 Task: Find connections with filter location Asmara with filter topic #Saleswith filter profile language Potuguese with filter current company Zemoso Technologies with filter school Vivekanand Education Society's Institute Of Technology with filter industry Retail Appliances, Electrical, and Electronic Equipment with filter service category HR Consulting with filter keywords title Team Leader
Action: Mouse moved to (503, 65)
Screenshot: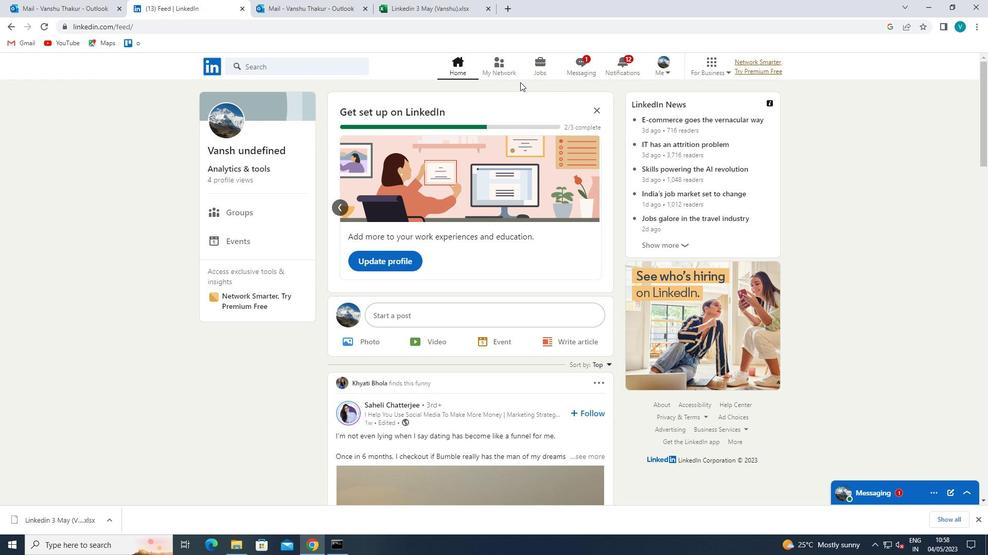 
Action: Mouse pressed left at (503, 65)
Screenshot: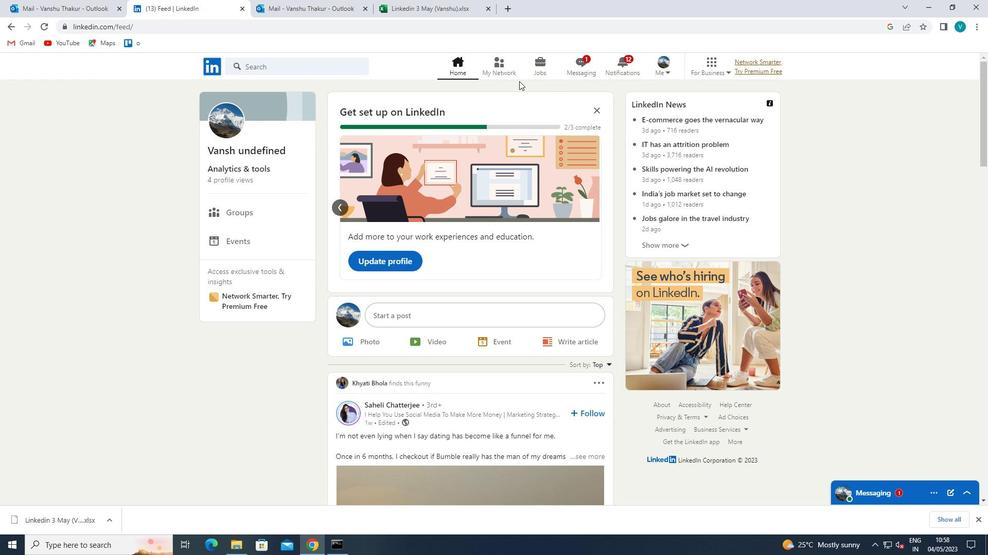
Action: Mouse moved to (297, 120)
Screenshot: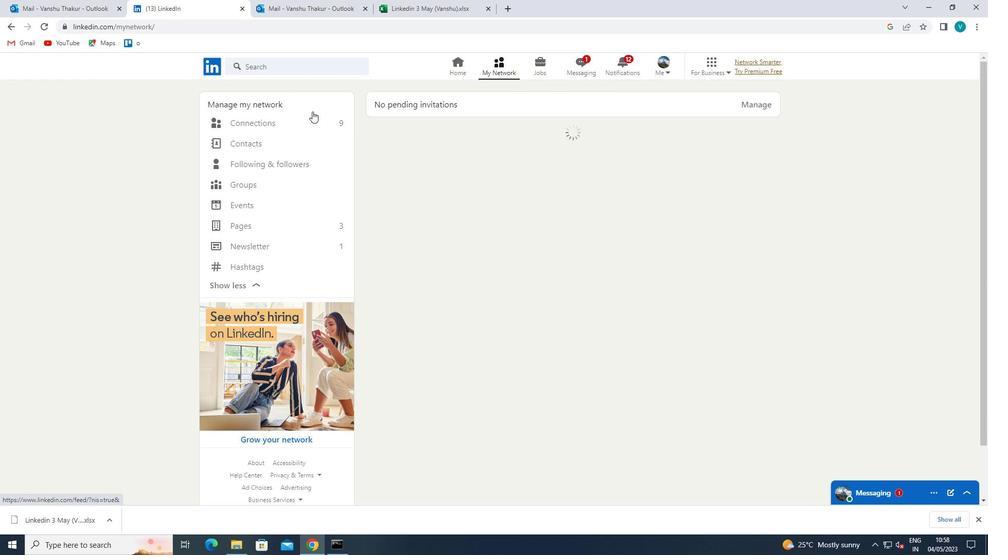 
Action: Mouse pressed left at (297, 120)
Screenshot: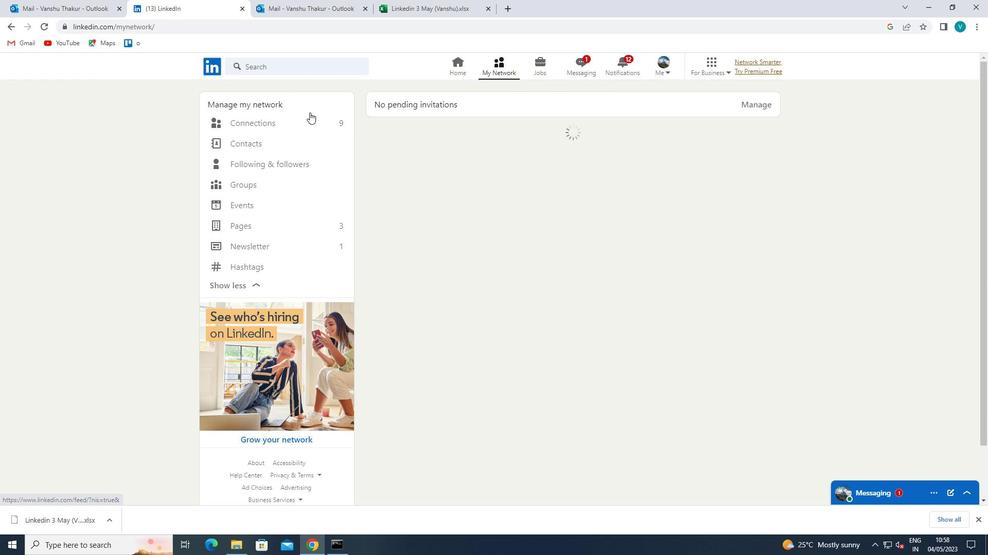 
Action: Mouse moved to (583, 129)
Screenshot: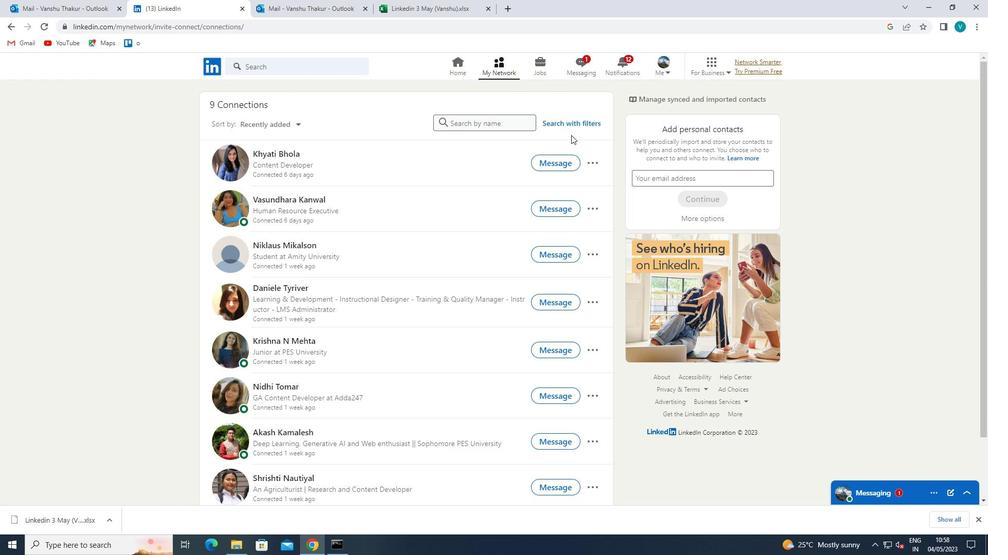 
Action: Mouse pressed left at (583, 129)
Screenshot: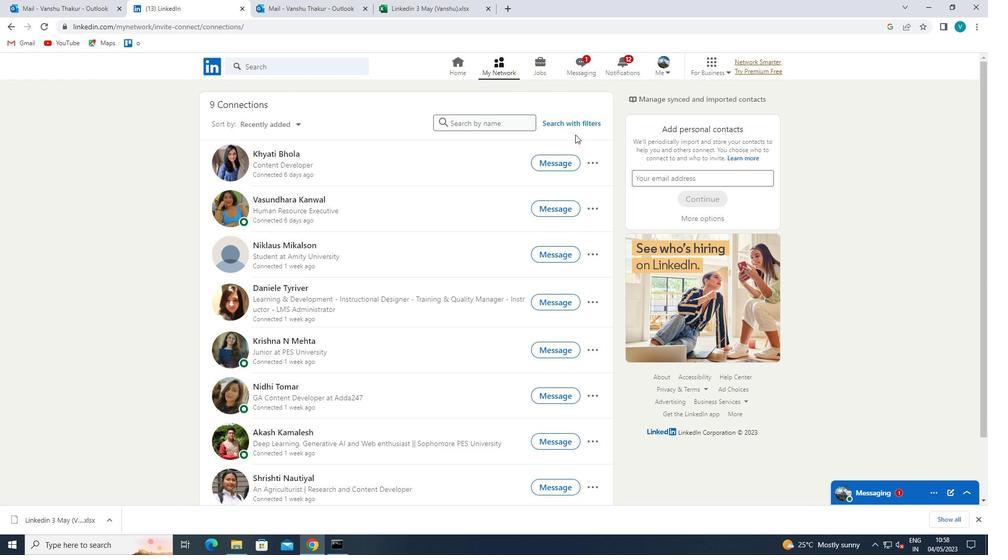 
Action: Mouse moved to (587, 126)
Screenshot: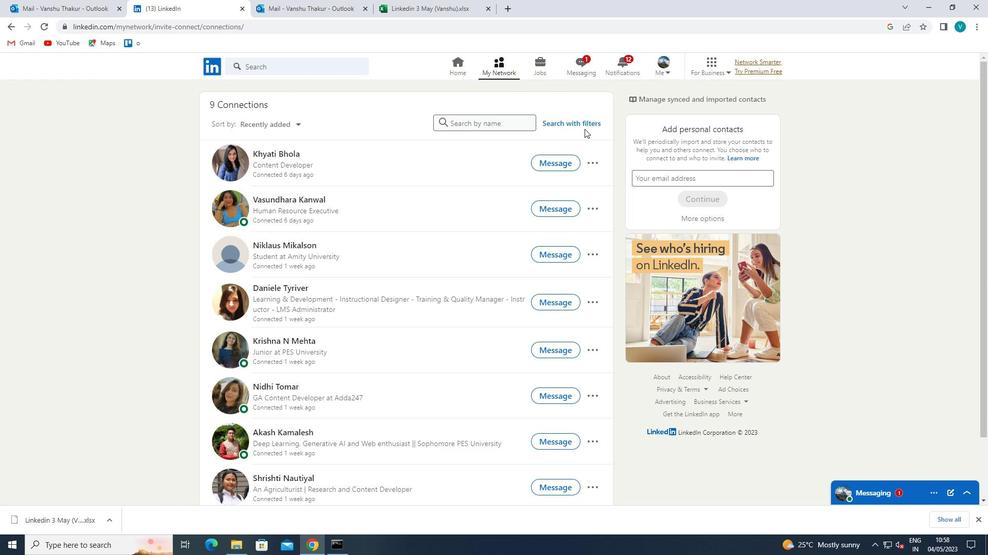 
Action: Mouse pressed left at (587, 126)
Screenshot: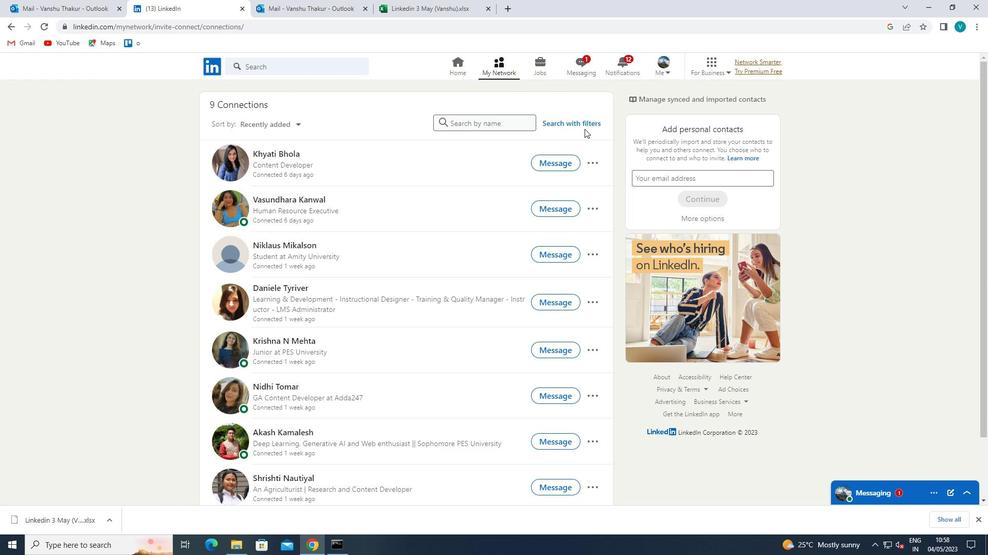 
Action: Mouse moved to (494, 96)
Screenshot: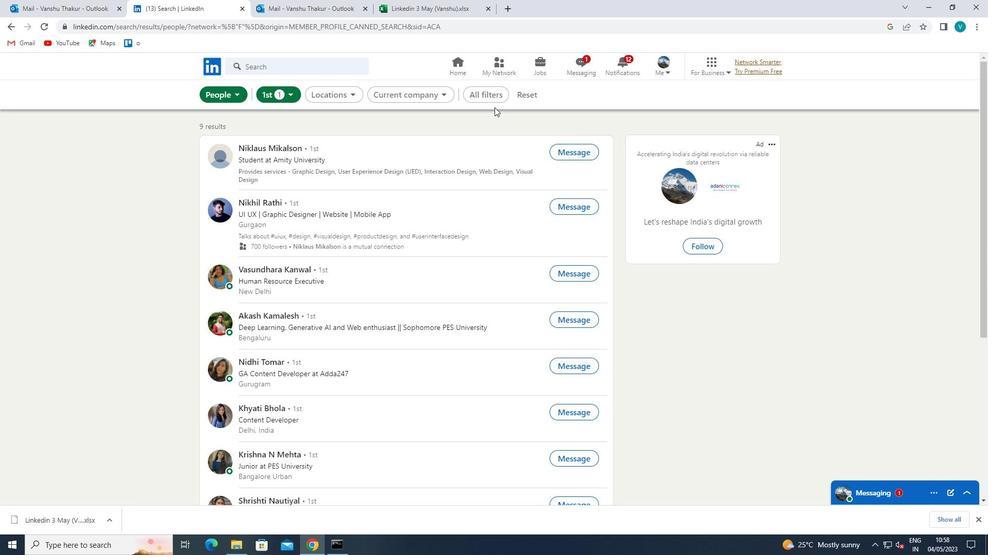 
Action: Mouse pressed left at (494, 96)
Screenshot: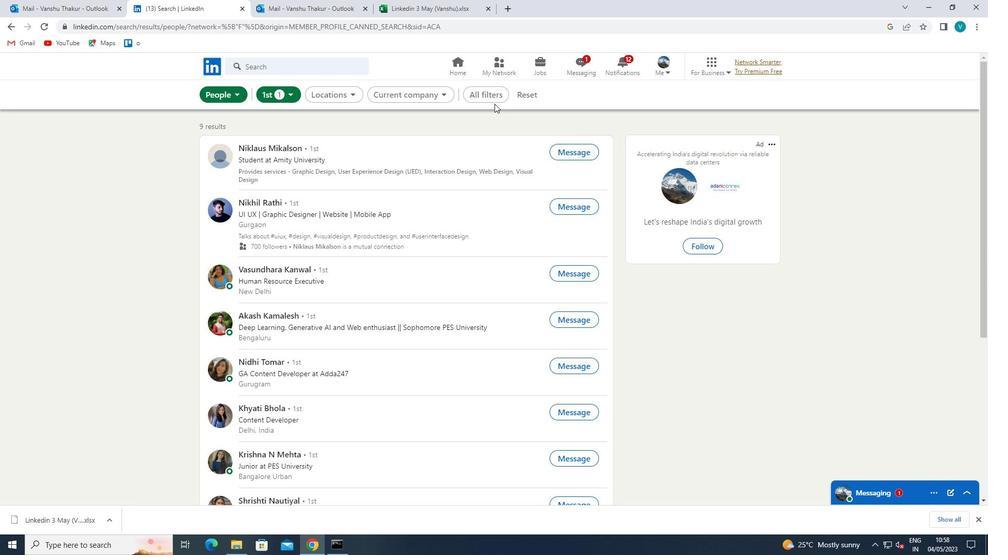
Action: Mouse moved to (850, 234)
Screenshot: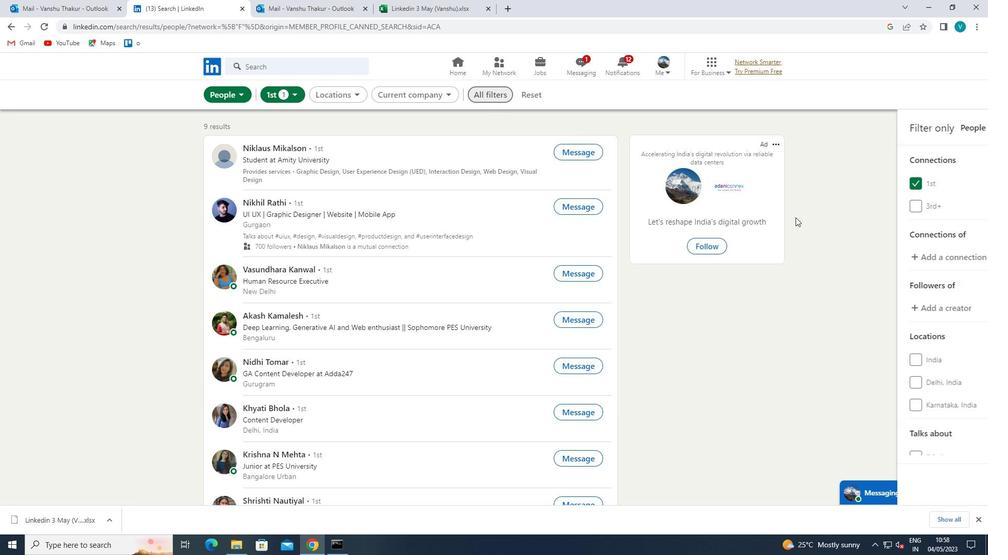 
Action: Mouse scrolled (850, 233) with delta (0, 0)
Screenshot: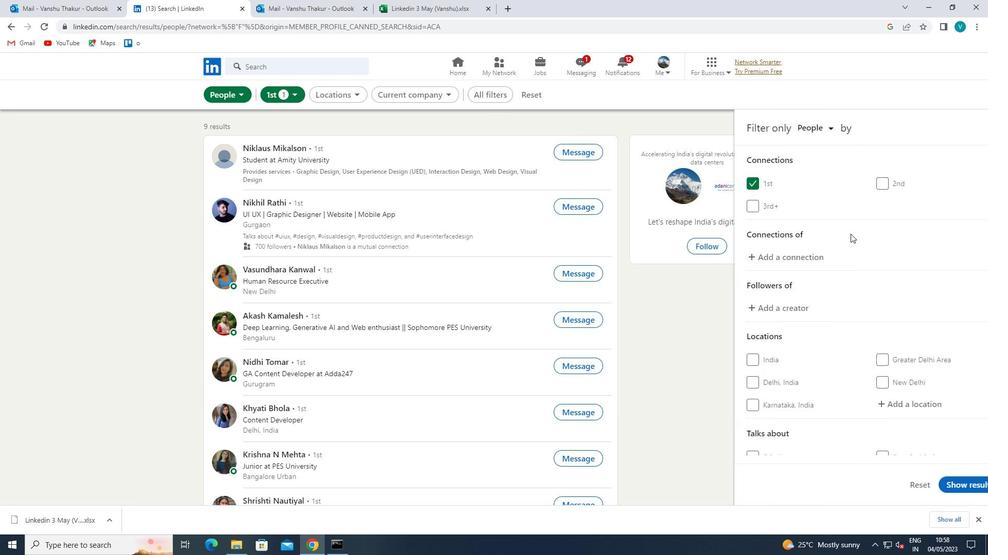 
Action: Mouse scrolled (850, 233) with delta (0, 0)
Screenshot: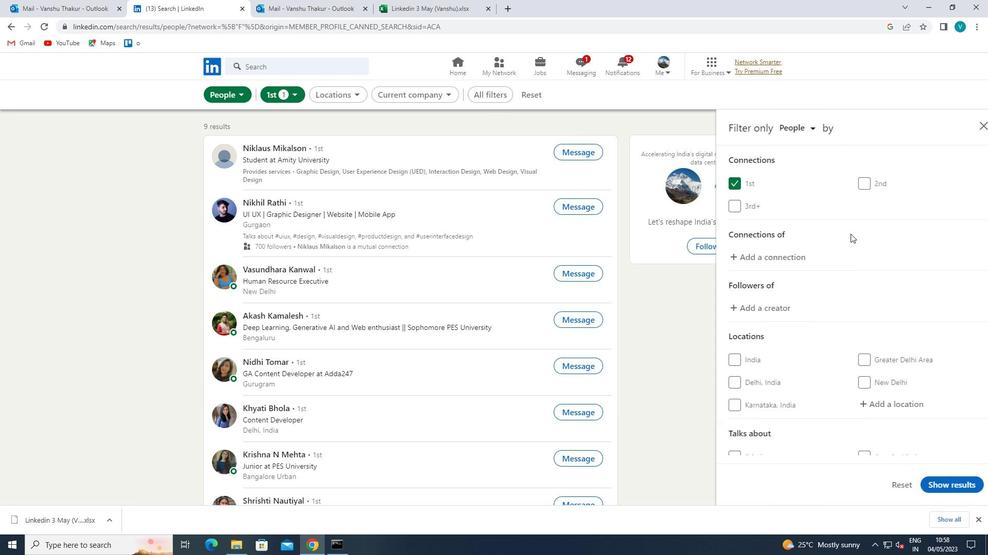 
Action: Mouse moved to (876, 303)
Screenshot: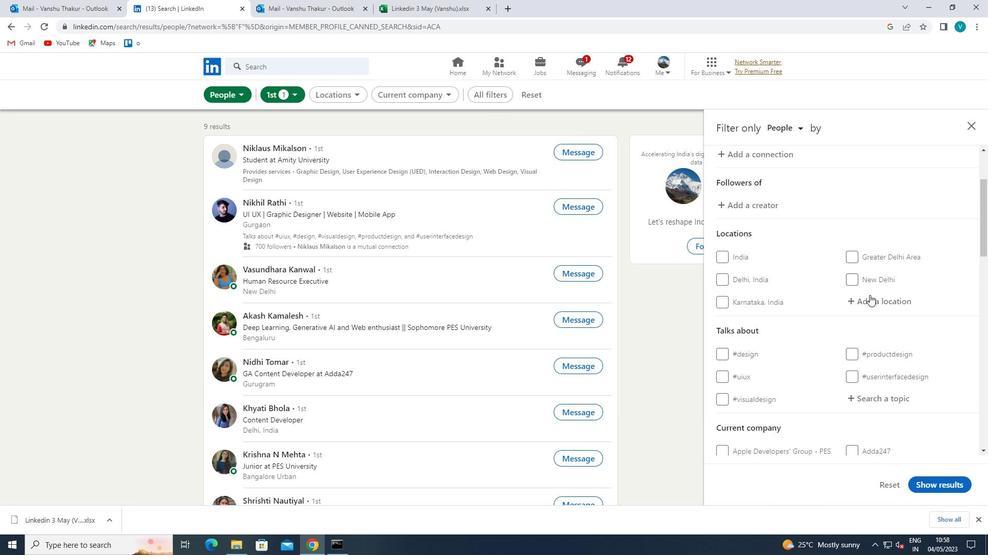 
Action: Mouse pressed left at (876, 303)
Screenshot: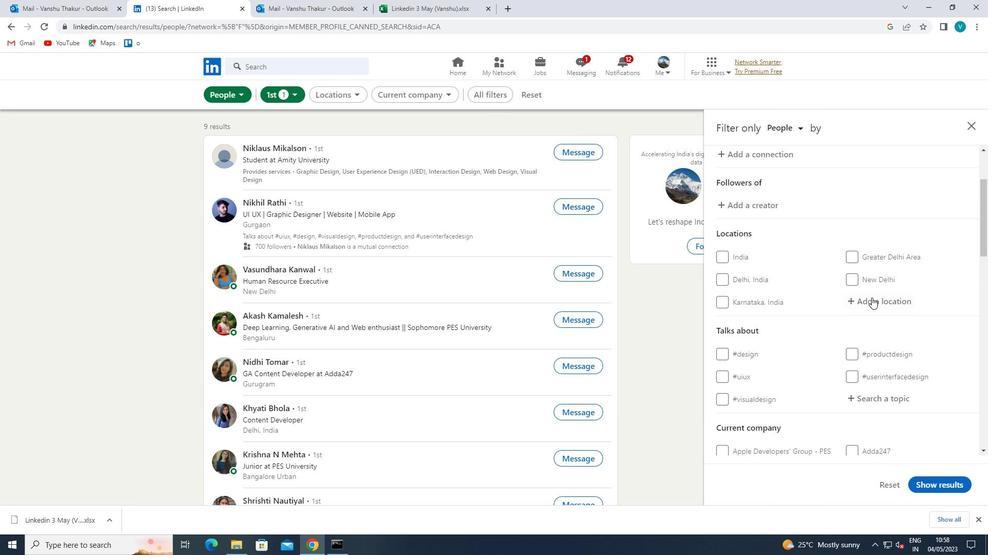
Action: Key pressed <Key.shift>ASMARA
Screenshot: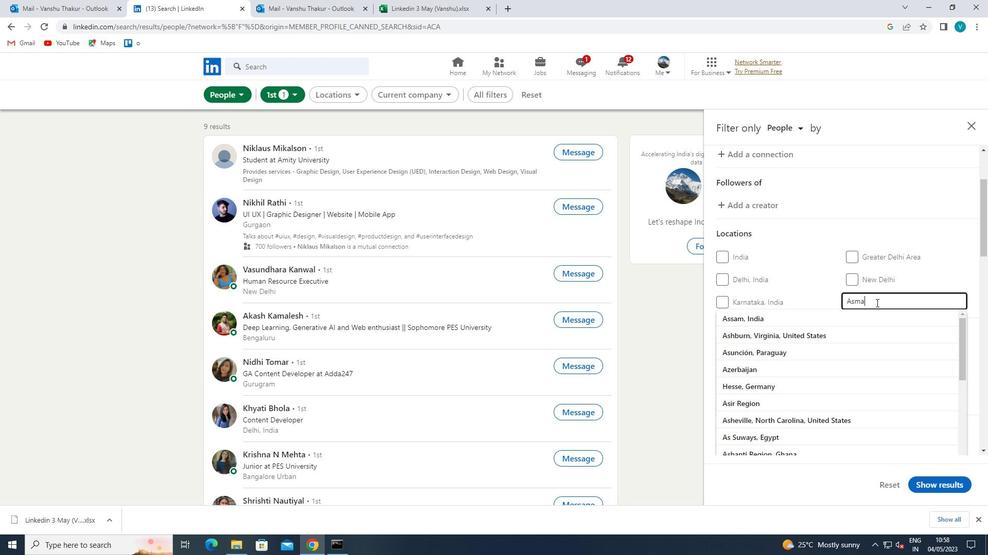 
Action: Mouse moved to (865, 311)
Screenshot: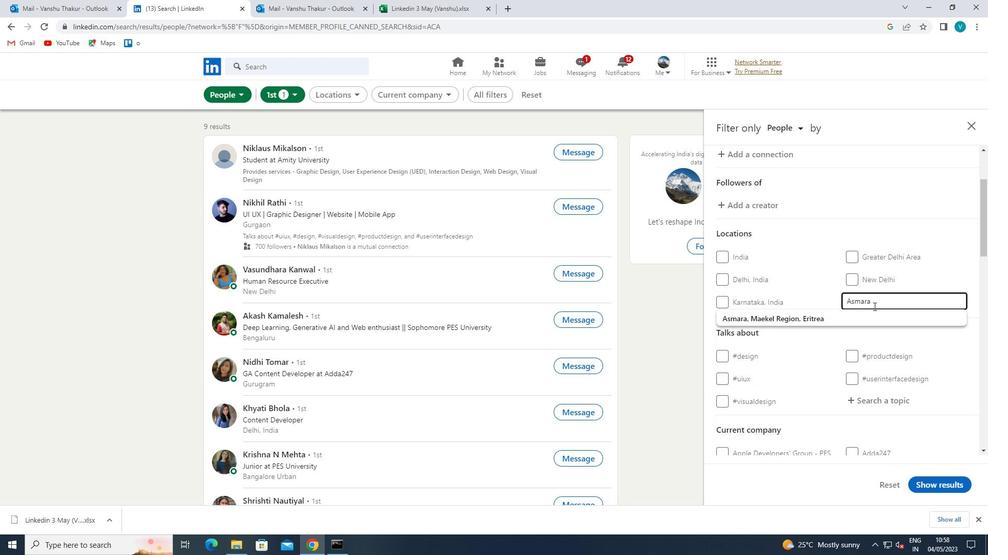 
Action: Mouse pressed left at (865, 311)
Screenshot: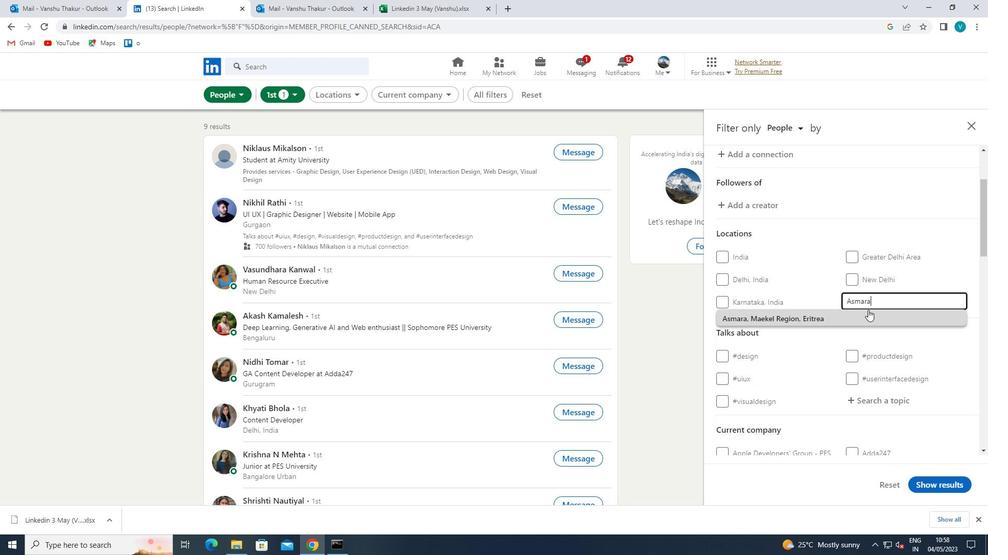 
Action: Mouse scrolled (865, 311) with delta (0, 0)
Screenshot: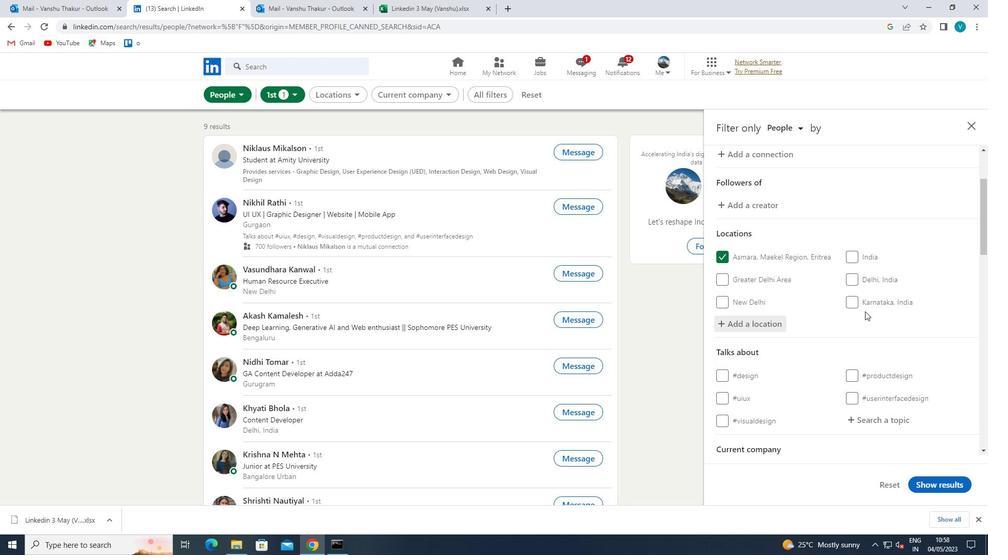
Action: Mouse scrolled (865, 311) with delta (0, 0)
Screenshot: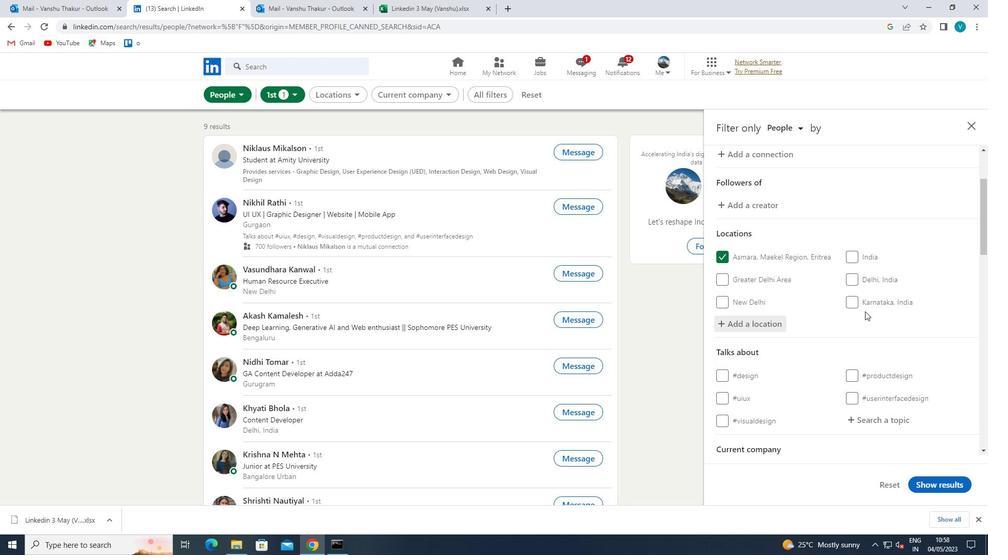 
Action: Mouse moved to (864, 312)
Screenshot: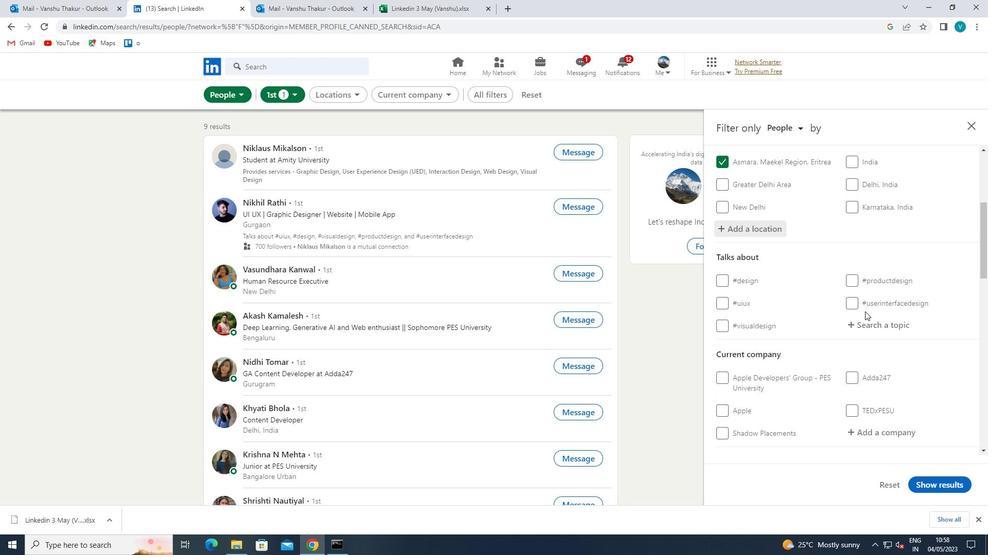 
Action: Mouse pressed left at (864, 312)
Screenshot: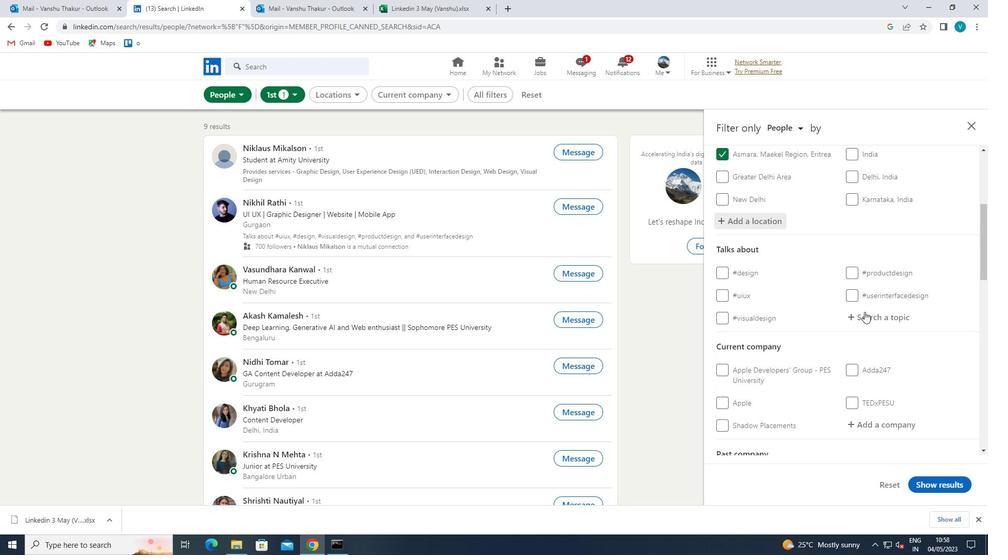 
Action: Key pressed SALES
Screenshot: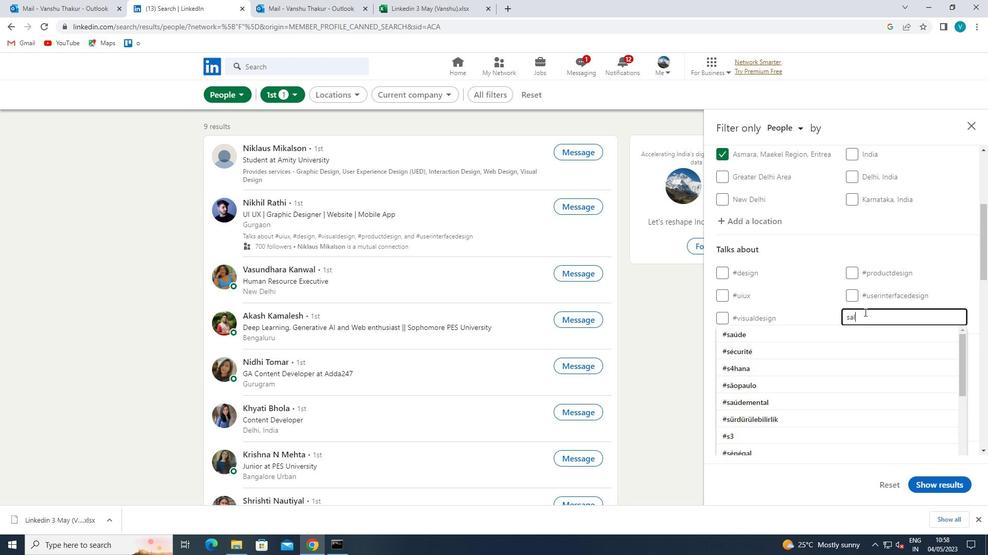 
Action: Mouse moved to (832, 333)
Screenshot: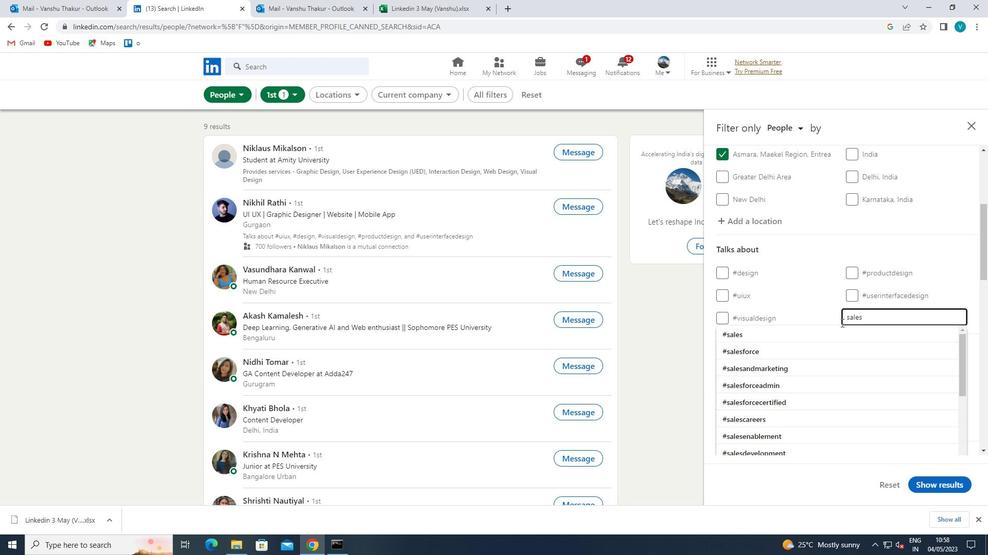 
Action: Mouse pressed left at (832, 333)
Screenshot: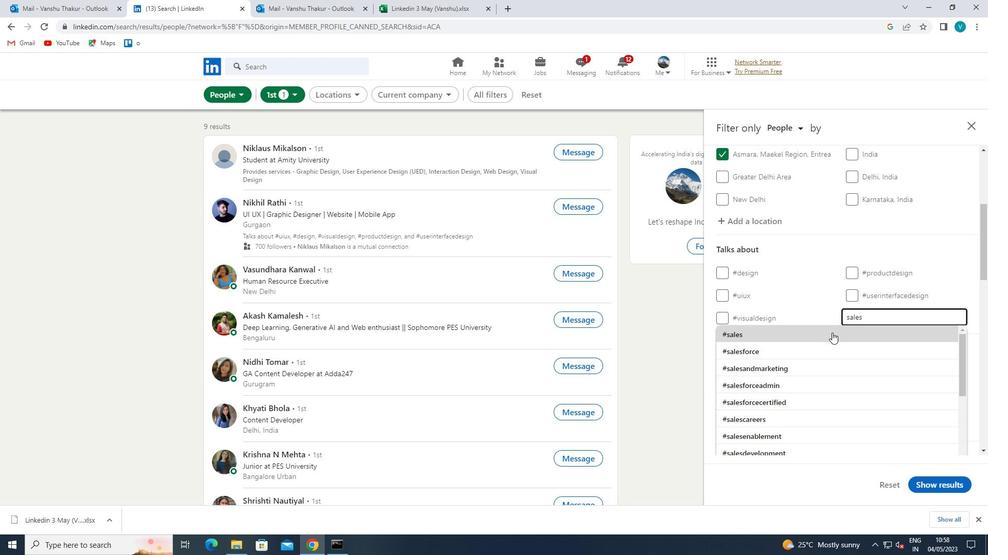 
Action: Mouse scrolled (832, 332) with delta (0, 0)
Screenshot: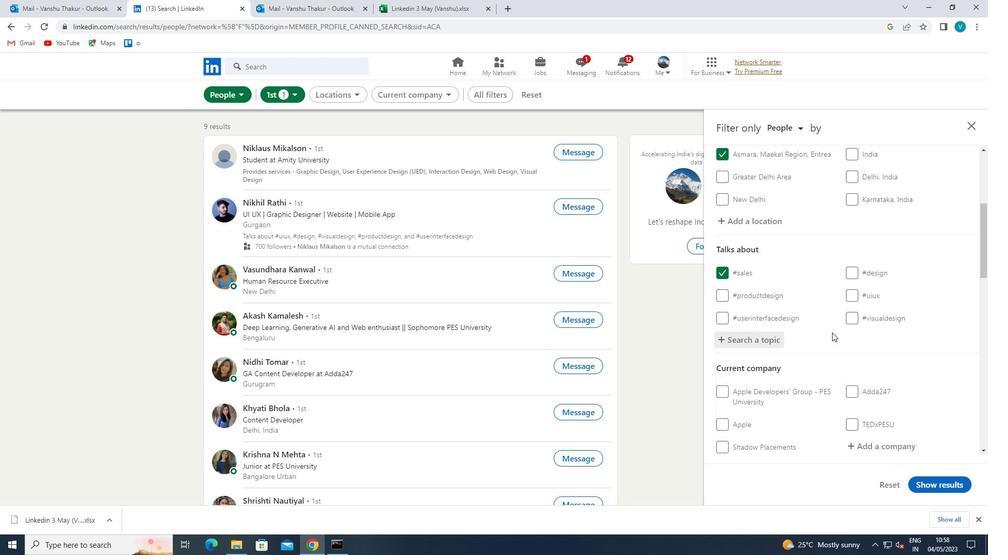 
Action: Mouse scrolled (832, 332) with delta (0, 0)
Screenshot: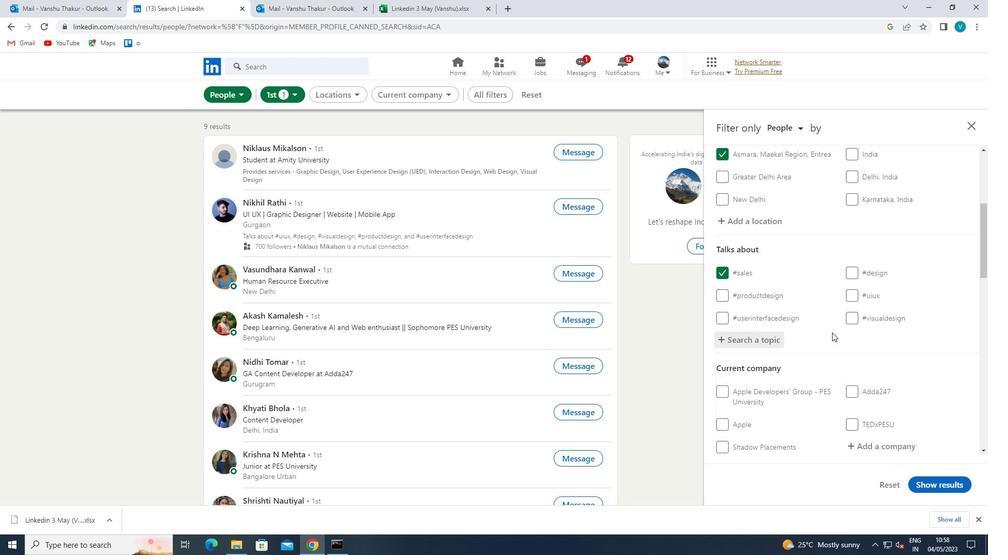 
Action: Mouse scrolled (832, 332) with delta (0, 0)
Screenshot: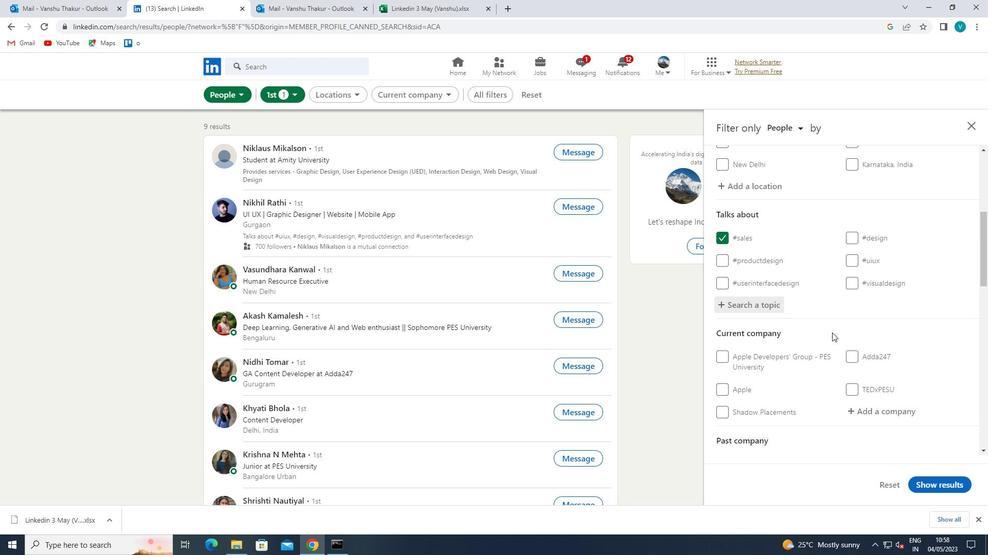 
Action: Mouse moved to (878, 295)
Screenshot: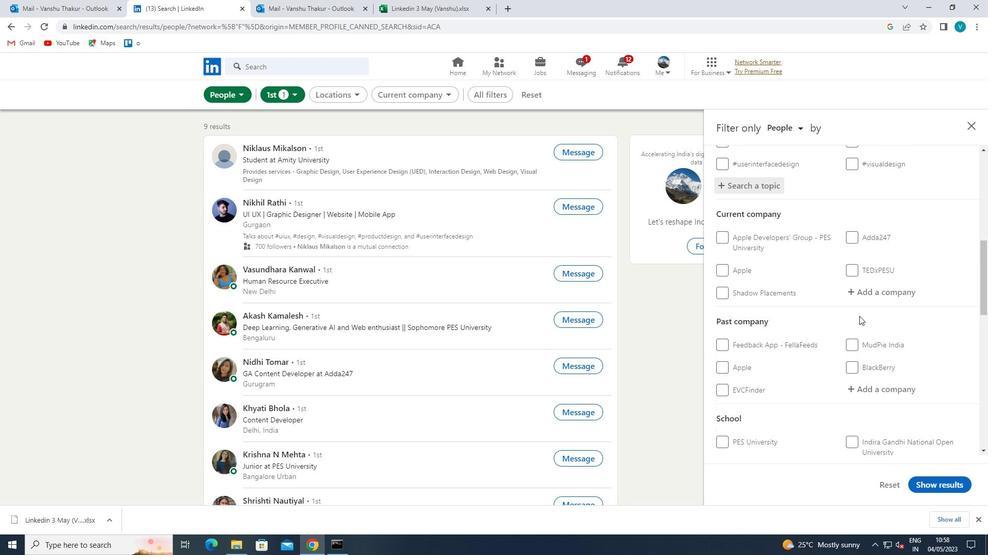 
Action: Mouse pressed left at (878, 295)
Screenshot: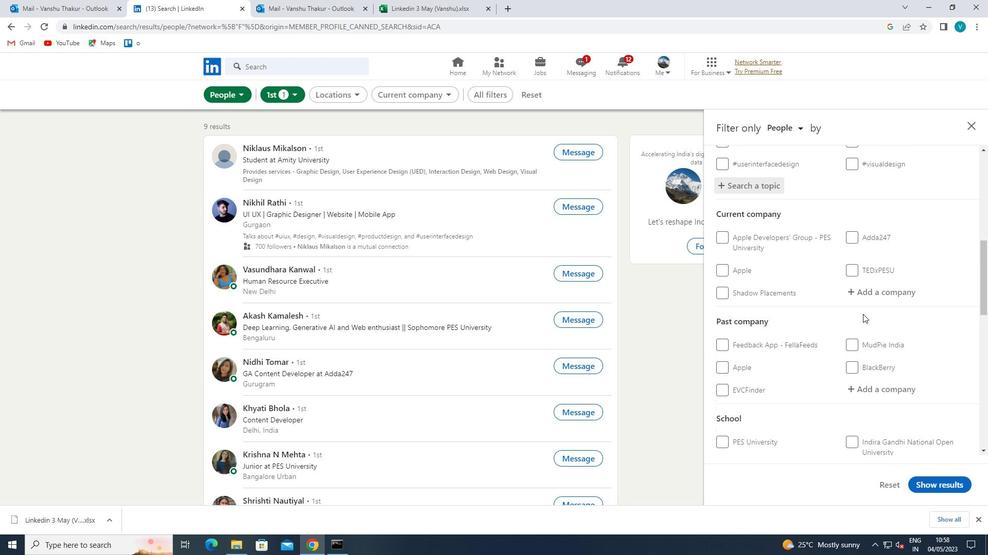 
Action: Mouse moved to (880, 293)
Screenshot: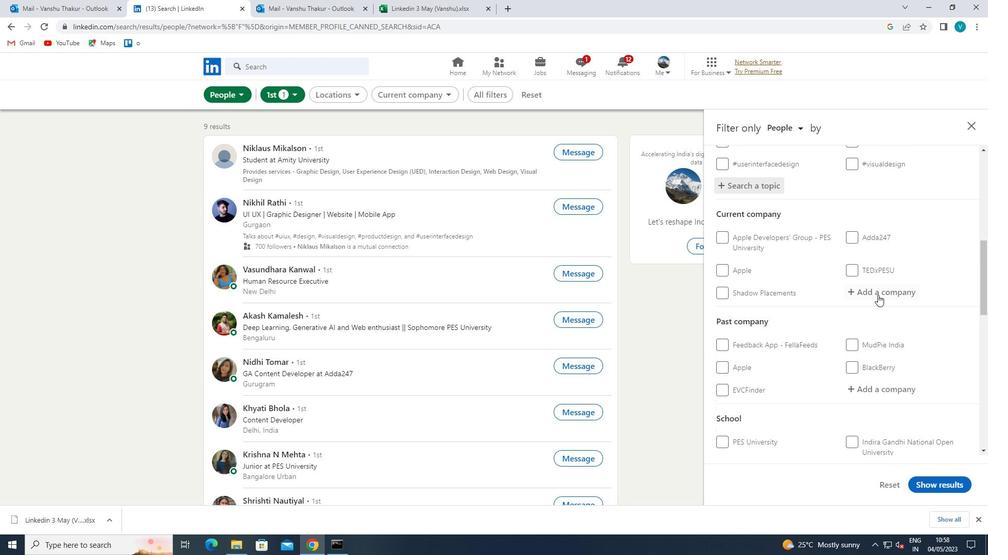 
Action: Key pressed <Key.shift>ZEMN<Key.backspace><Key.backspace>MOSO
Screenshot: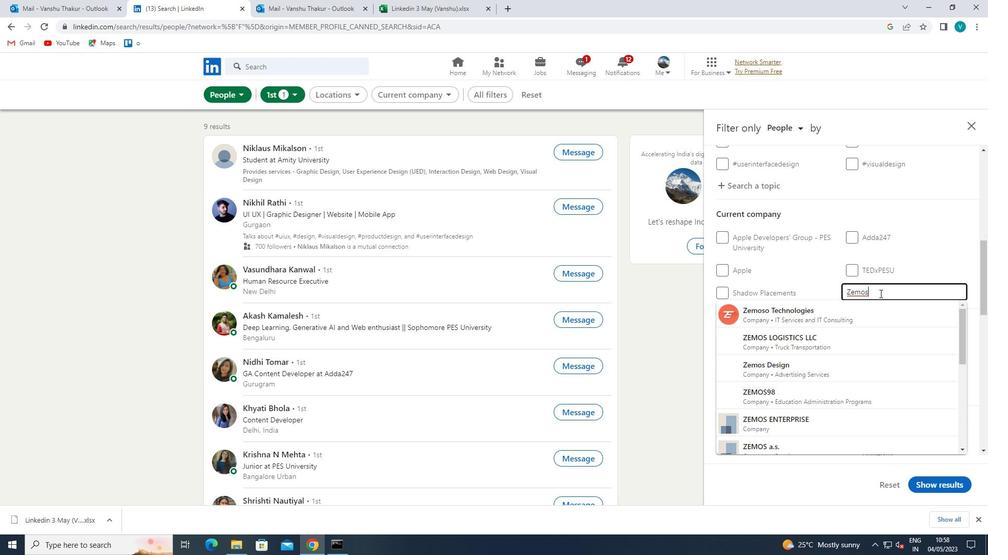 
Action: Mouse moved to (862, 305)
Screenshot: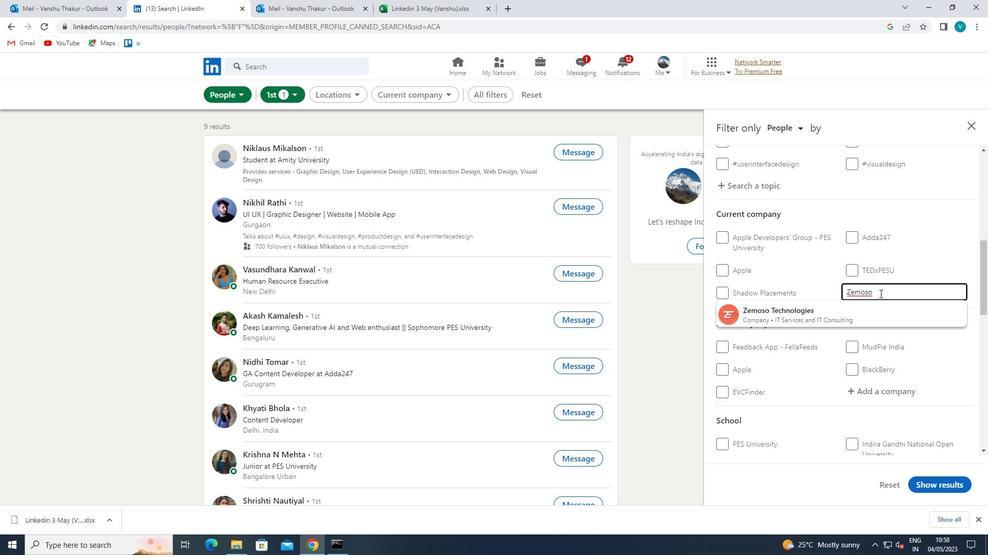 
Action: Mouse pressed left at (862, 305)
Screenshot: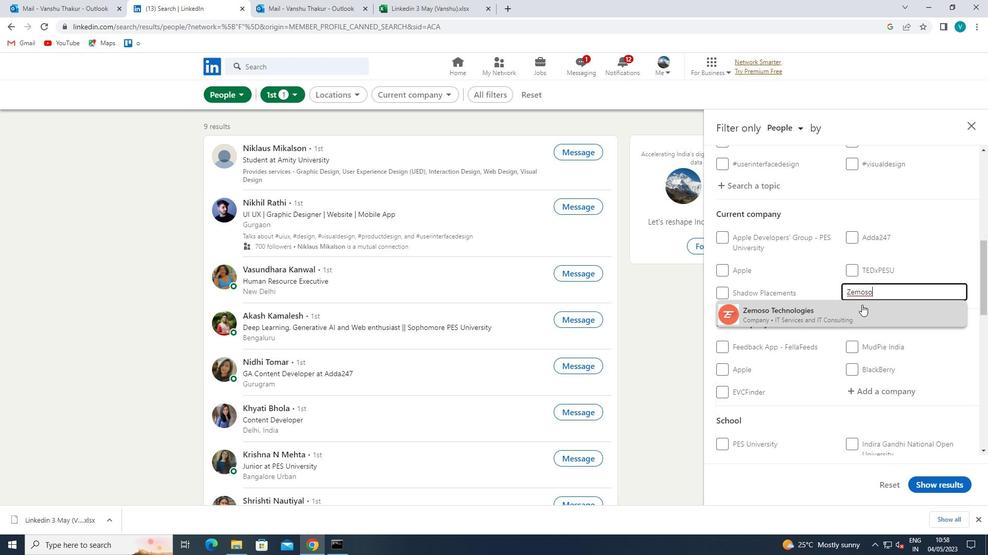 
Action: Mouse scrolled (862, 304) with delta (0, 0)
Screenshot: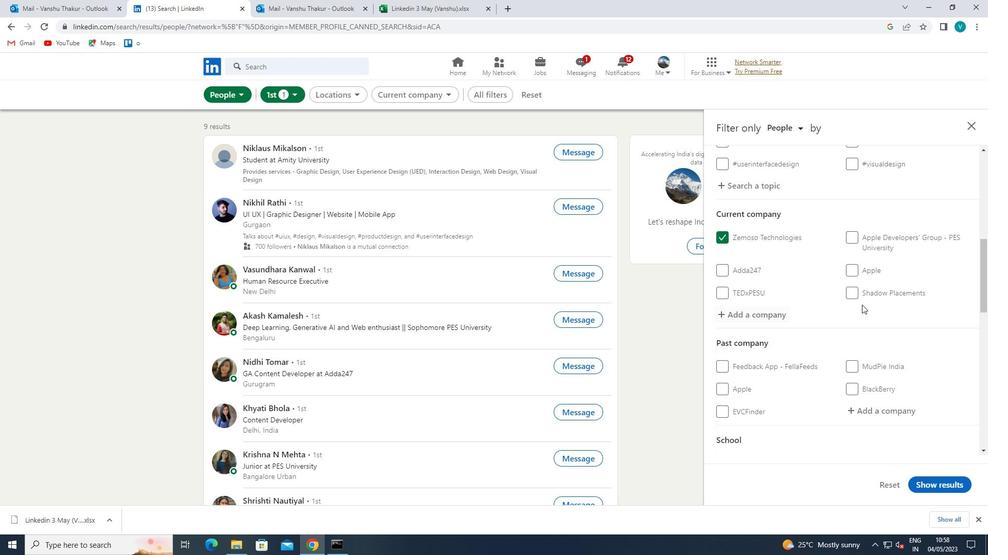 
Action: Mouse scrolled (862, 304) with delta (0, 0)
Screenshot: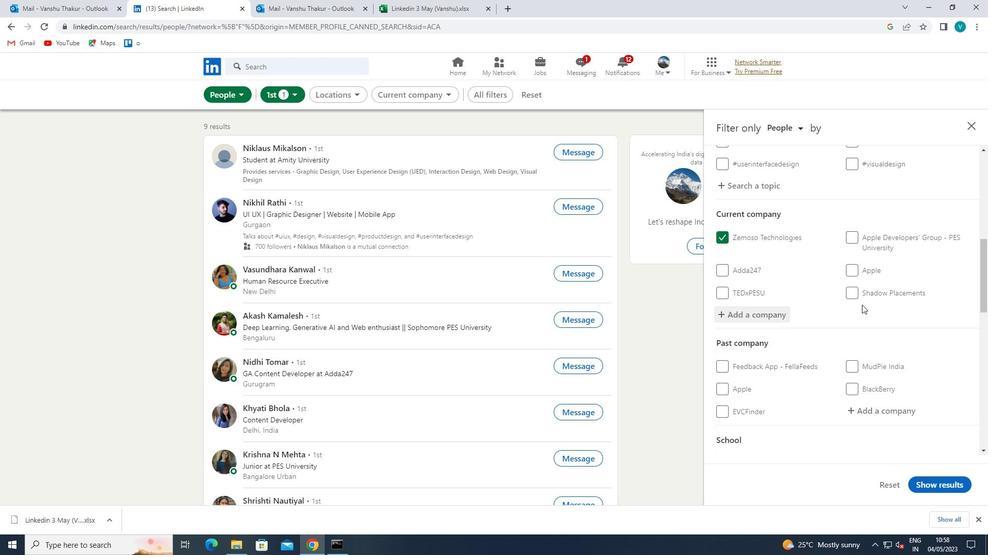 
Action: Mouse scrolled (862, 304) with delta (0, 0)
Screenshot: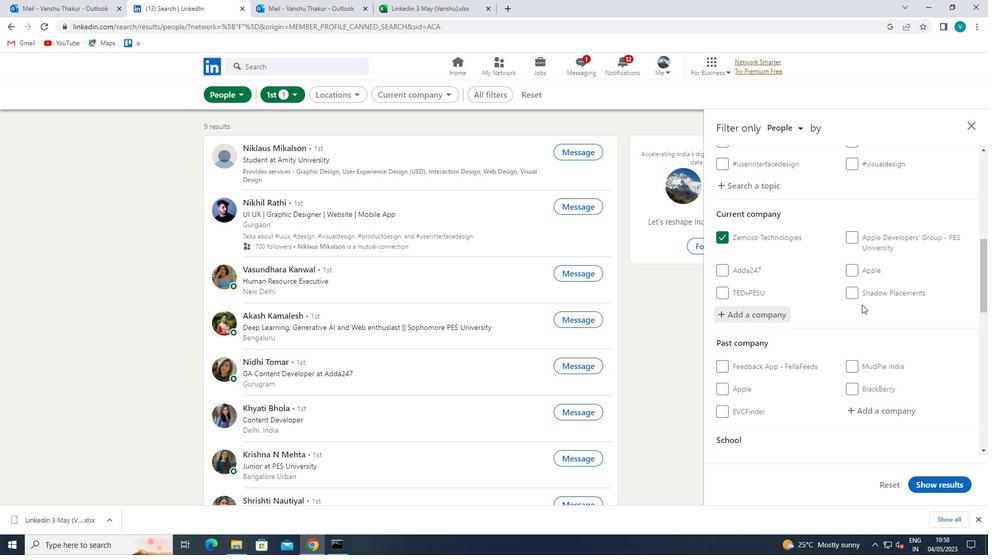 
Action: Mouse scrolled (862, 304) with delta (0, 0)
Screenshot: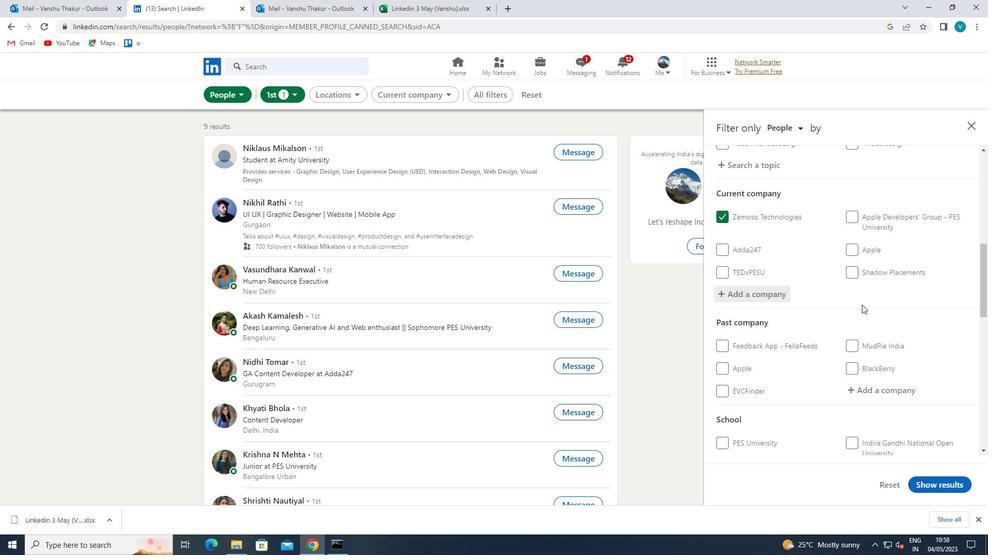 
Action: Mouse moved to (871, 331)
Screenshot: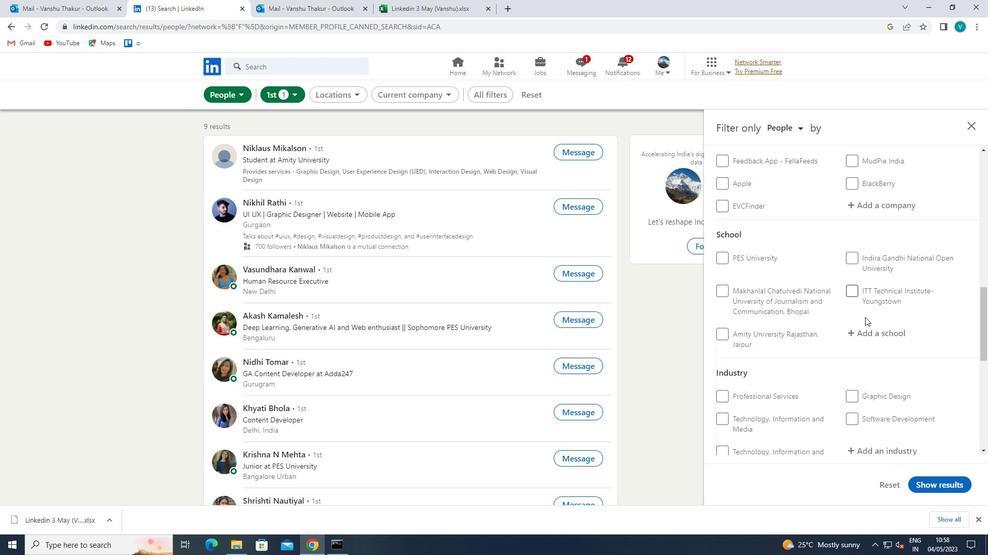
Action: Mouse pressed left at (871, 331)
Screenshot: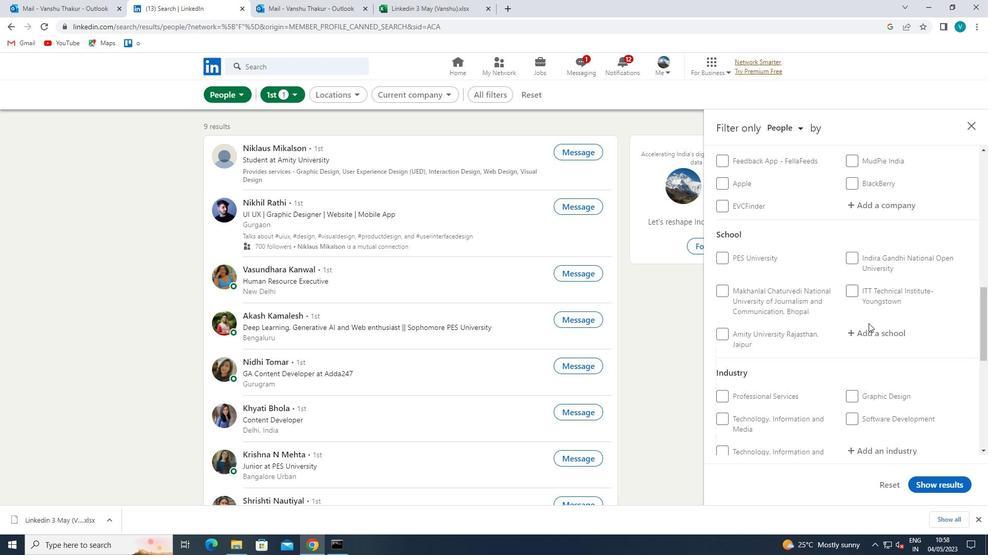 
Action: Key pressed <Key.shift>VIVEKANA
Screenshot: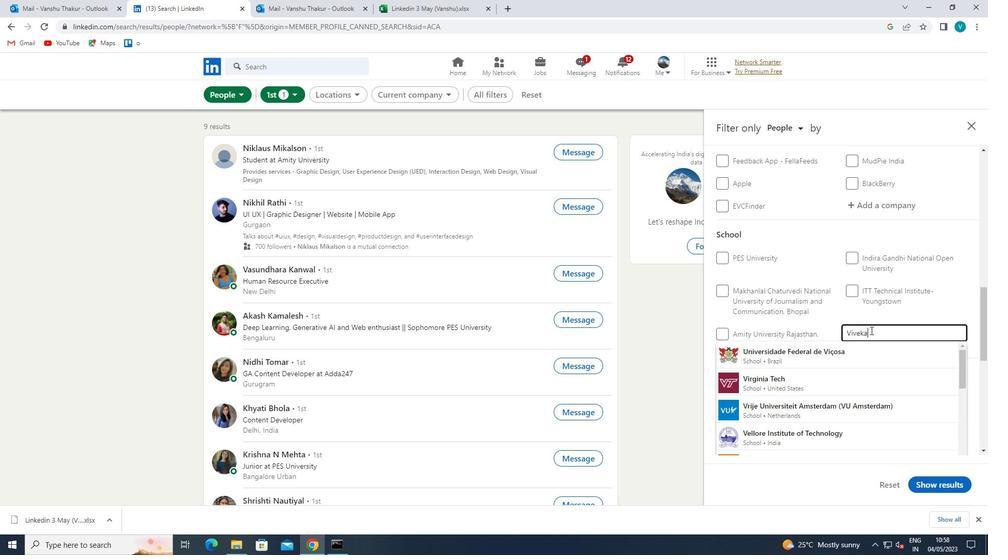
Action: Mouse moved to (876, 325)
Screenshot: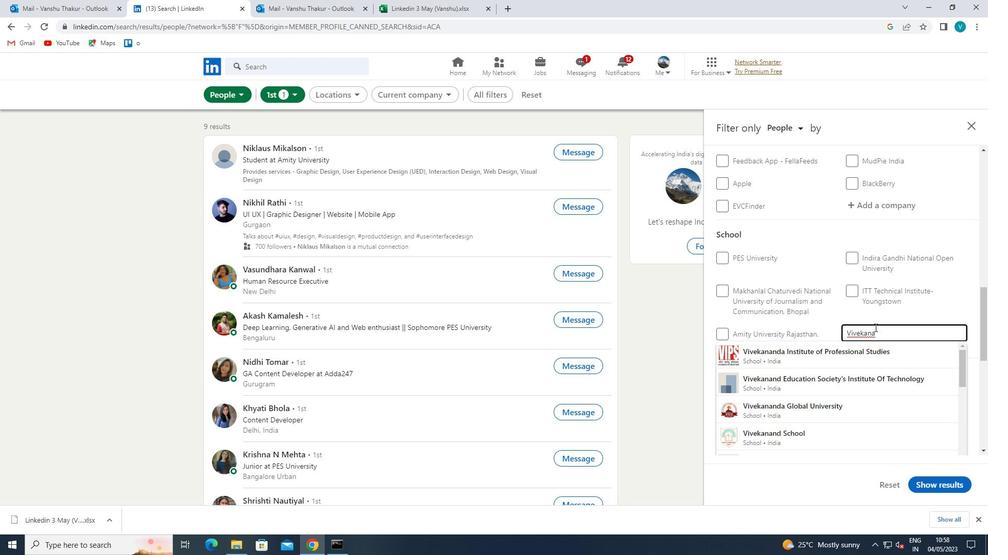 
Action: Key pressed NA<Key.space><Key.backspace><Key.backspace>D<Key.space>
Screenshot: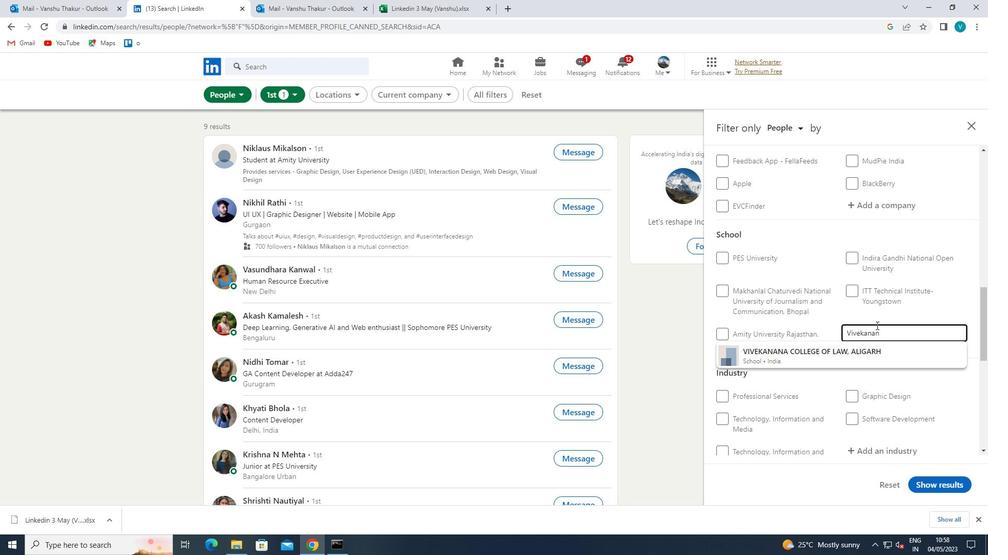 
Action: Mouse moved to (880, 353)
Screenshot: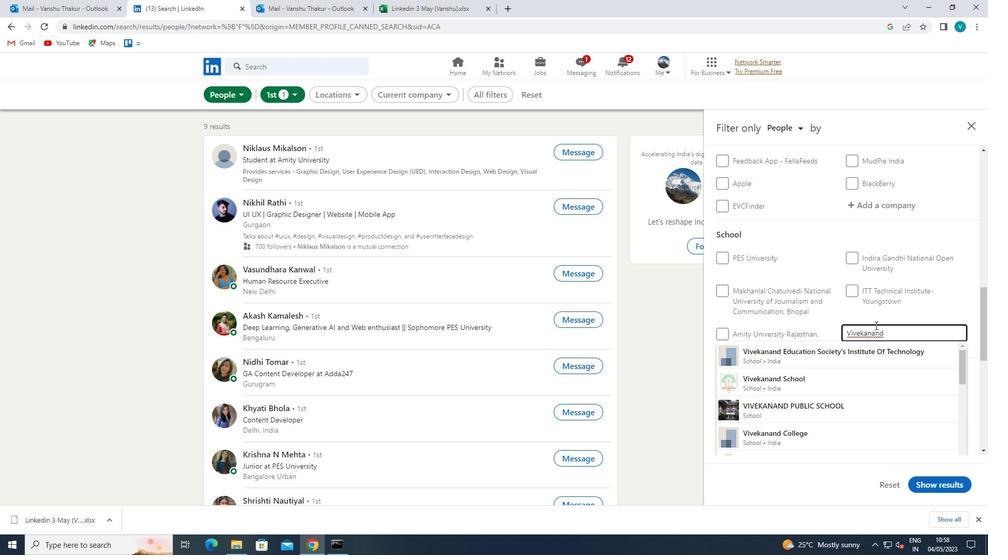 
Action: Mouse pressed left at (880, 353)
Screenshot: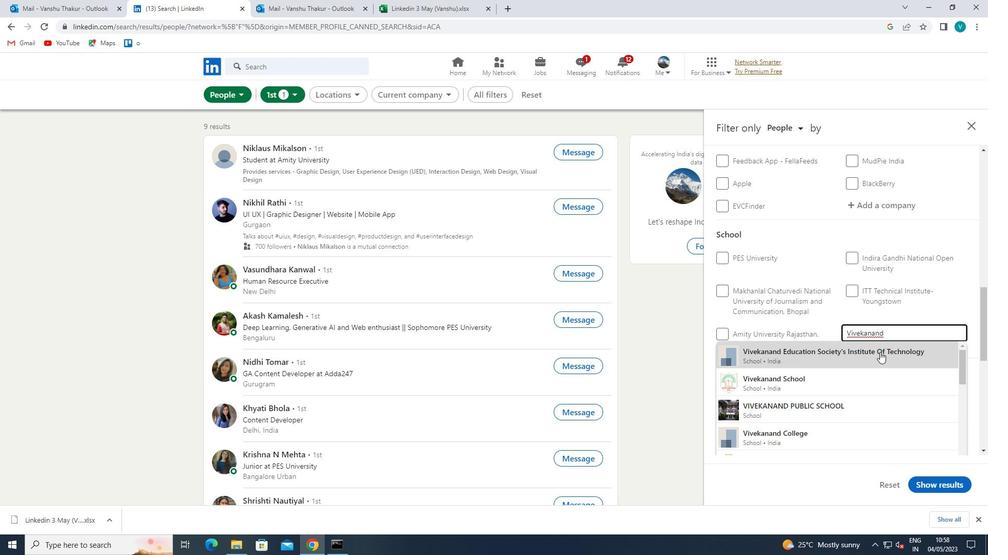 
Action: Mouse scrolled (880, 352) with delta (0, 0)
Screenshot: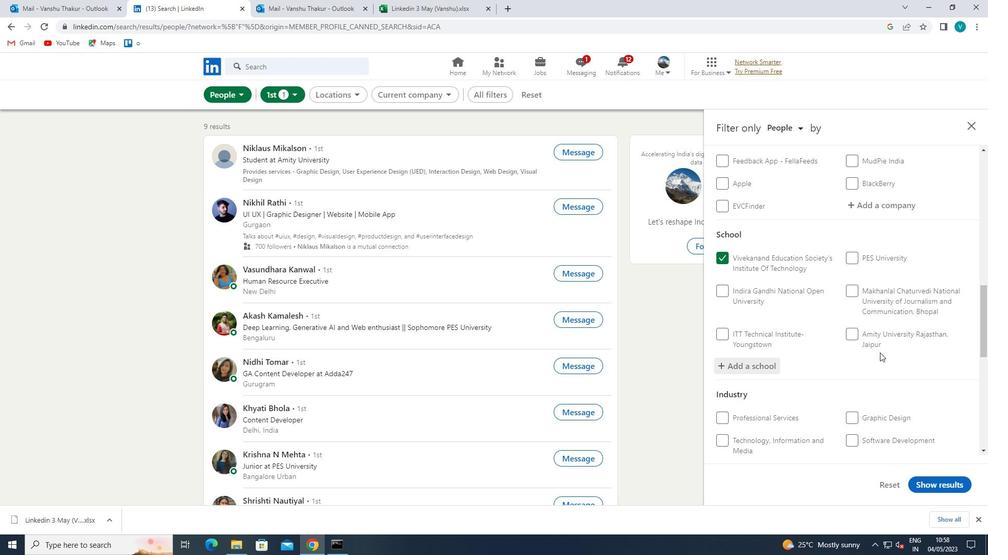 
Action: Mouse moved to (880, 353)
Screenshot: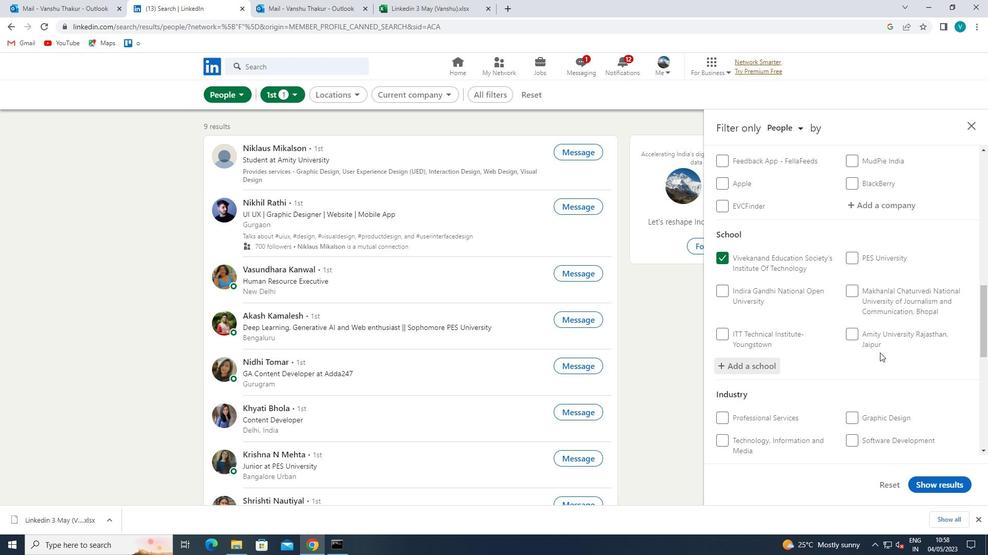 
Action: Mouse scrolled (880, 352) with delta (0, 0)
Screenshot: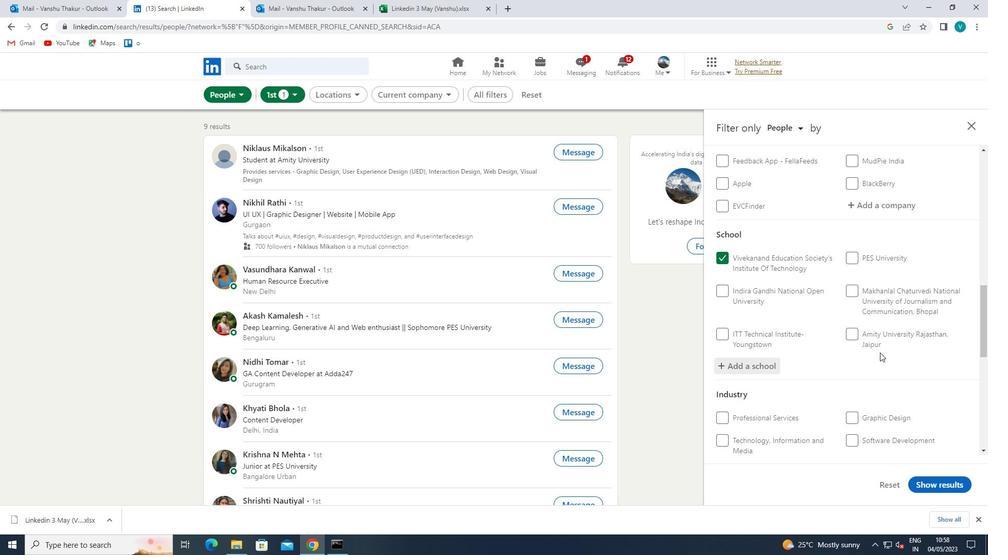 
Action: Mouse scrolled (880, 352) with delta (0, 0)
Screenshot: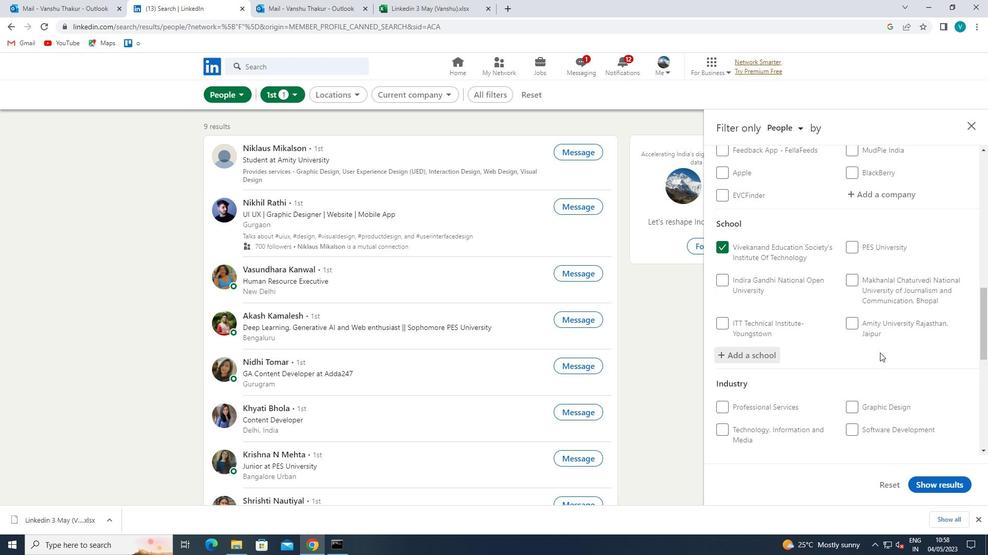 
Action: Mouse moved to (884, 319)
Screenshot: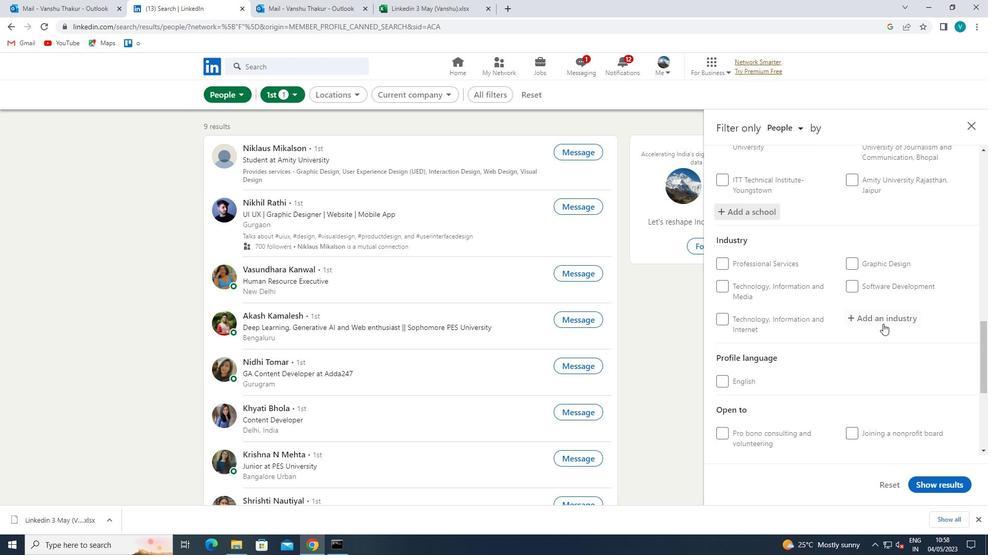 
Action: Mouse pressed left at (884, 319)
Screenshot: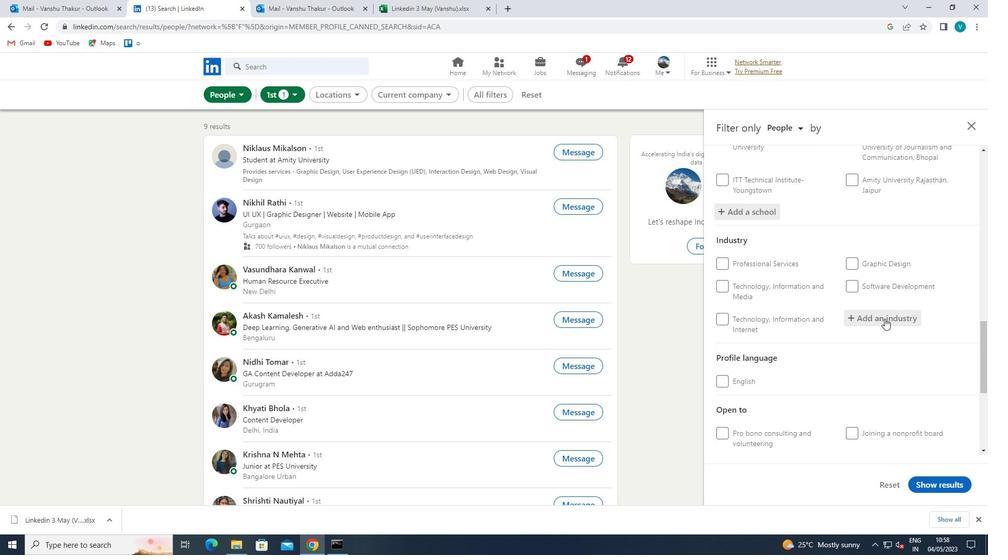 
Action: Key pressed <Key.shift>RETAIL<Key.space><Key.shift>APPLI
Screenshot: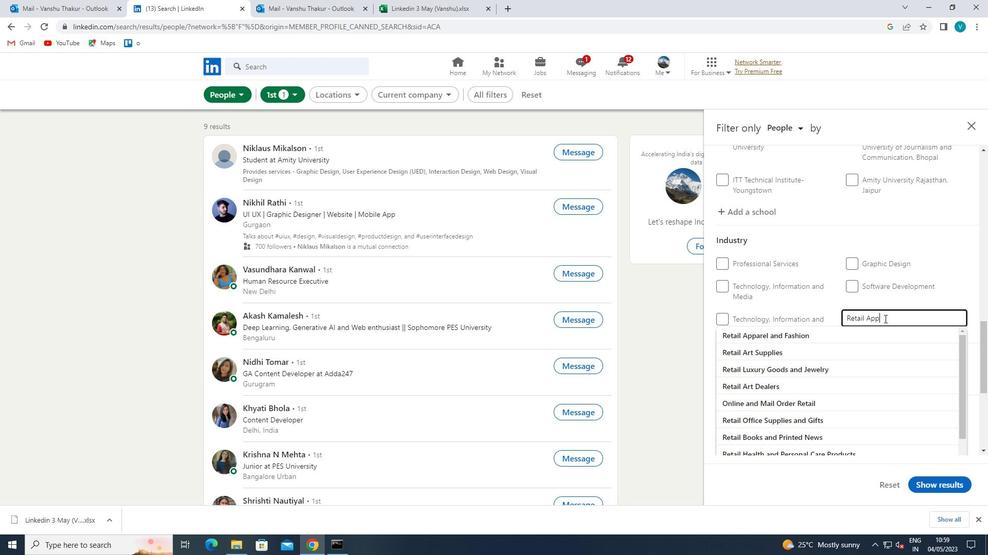 
Action: Mouse moved to (876, 336)
Screenshot: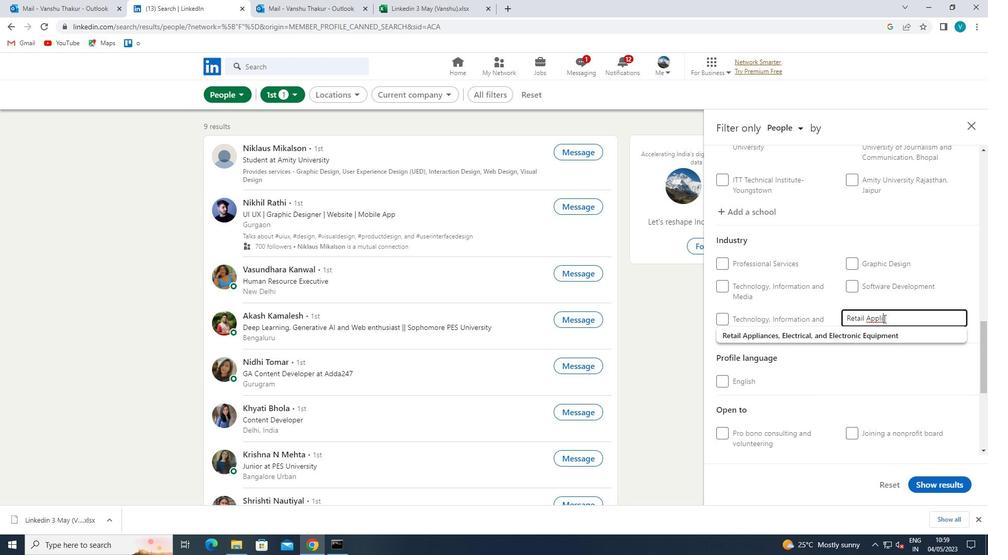 
Action: Mouse pressed left at (876, 336)
Screenshot: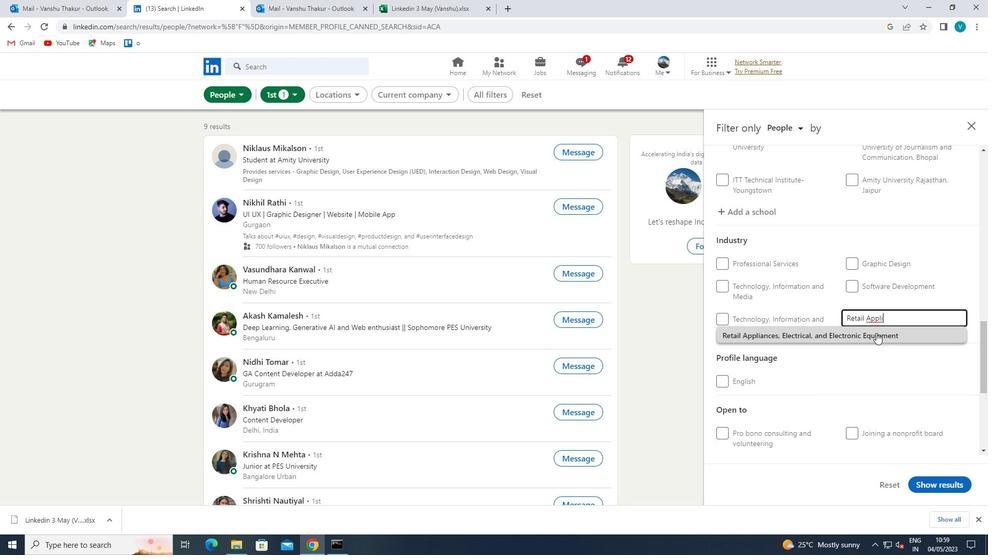 
Action: Mouse scrolled (876, 335) with delta (0, 0)
Screenshot: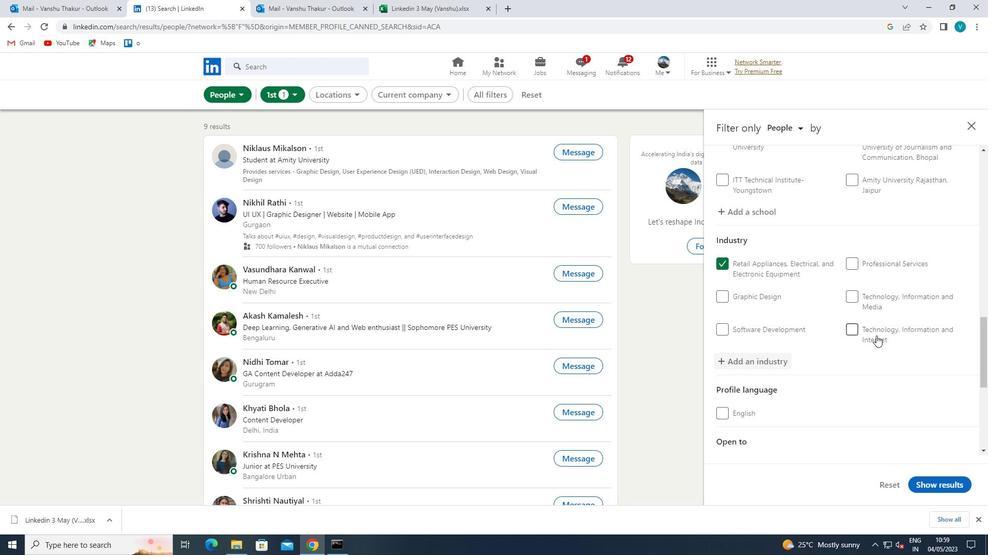 
Action: Mouse scrolled (876, 335) with delta (0, 0)
Screenshot: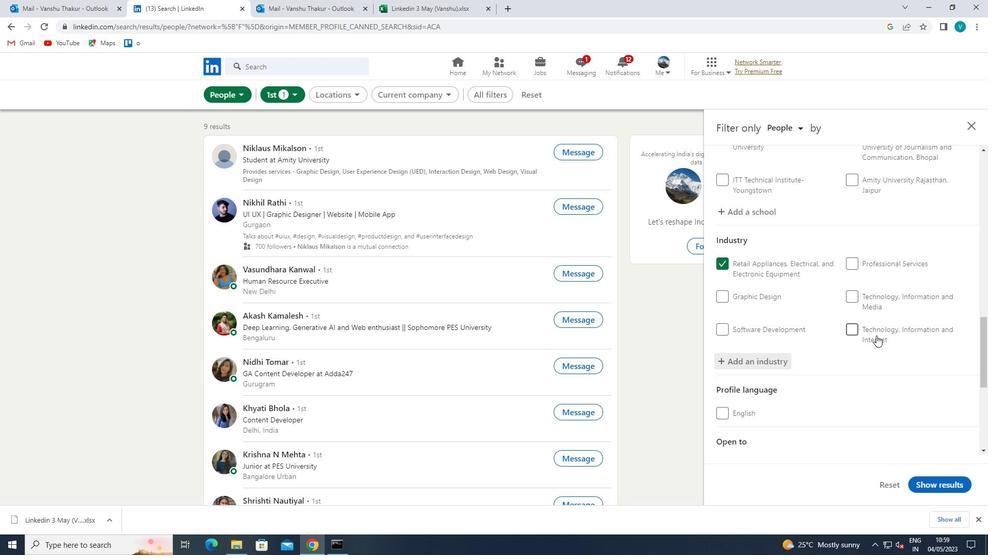 
Action: Mouse scrolled (876, 335) with delta (0, 0)
Screenshot: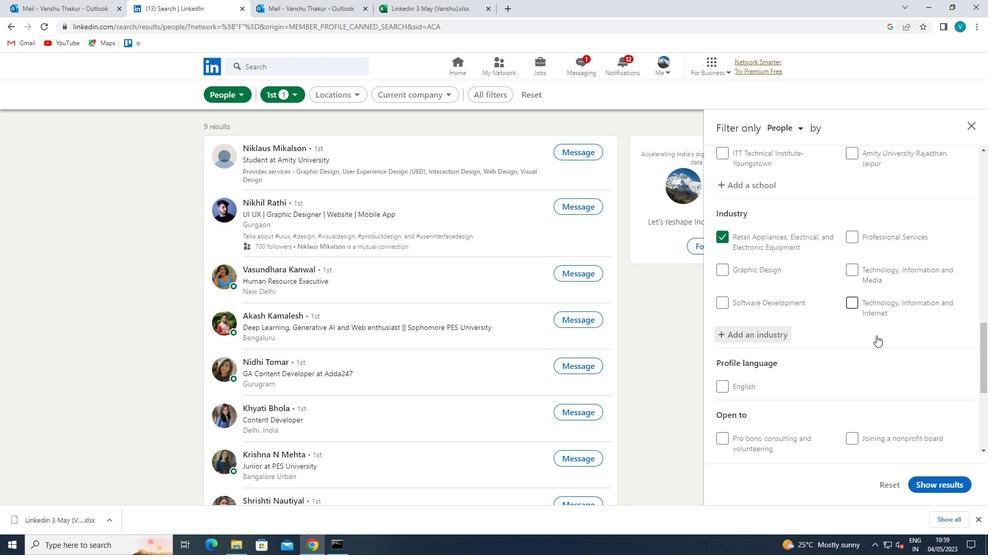 
Action: Mouse scrolled (876, 335) with delta (0, 0)
Screenshot: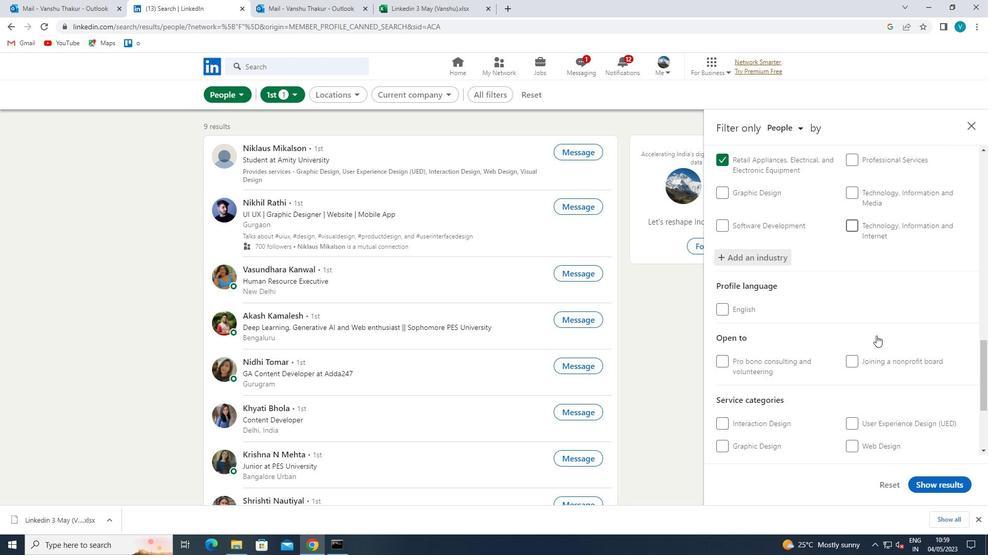 
Action: Mouse scrolled (876, 335) with delta (0, 0)
Screenshot: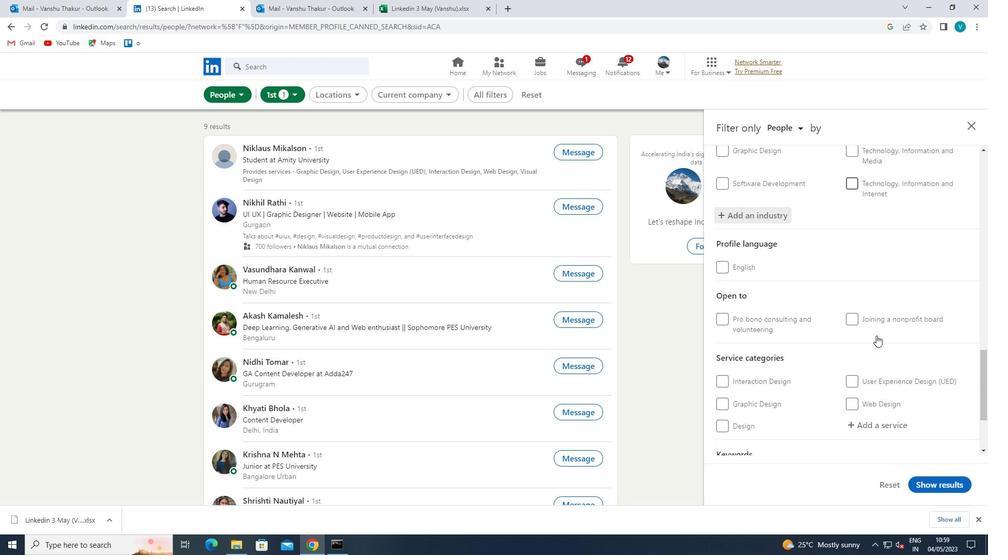 
Action: Mouse moved to (878, 311)
Screenshot: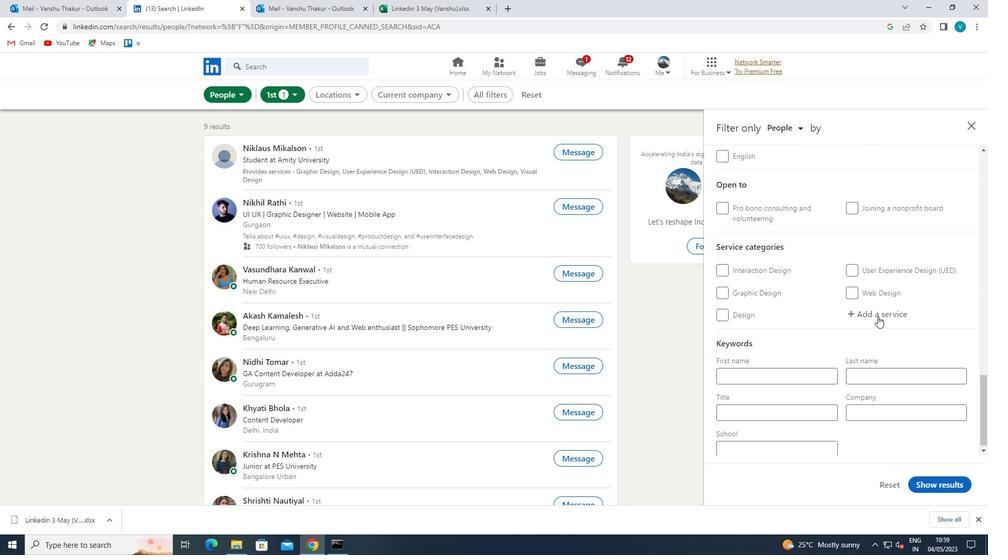
Action: Mouse pressed left at (878, 311)
Screenshot: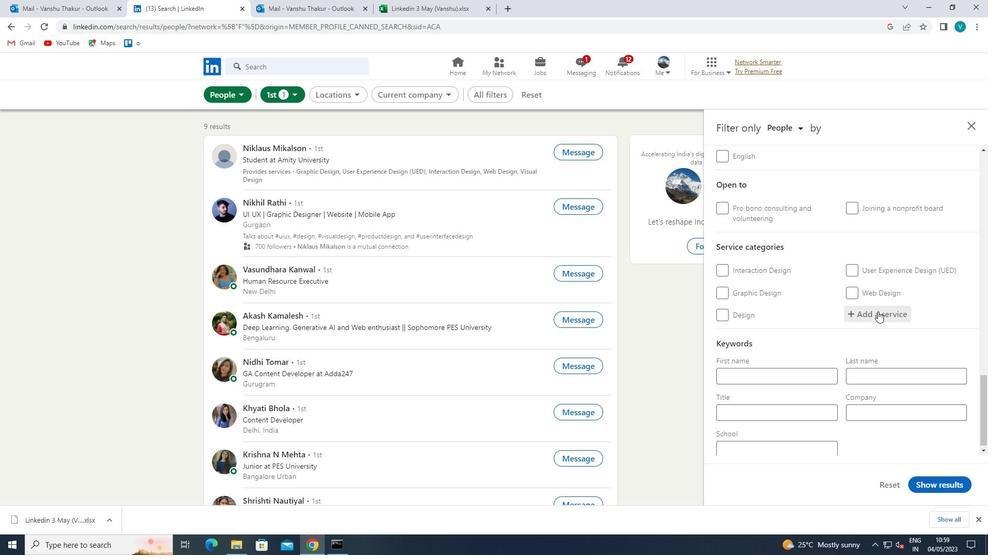 
Action: Key pressed <Key.shift>HR<Key.space>
Screenshot: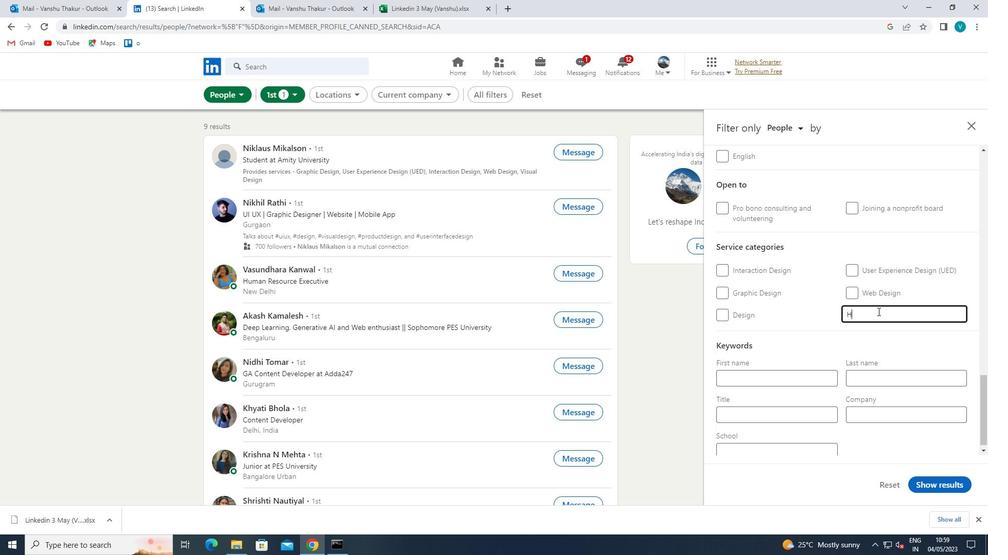 
Action: Mouse moved to (825, 364)
Screenshot: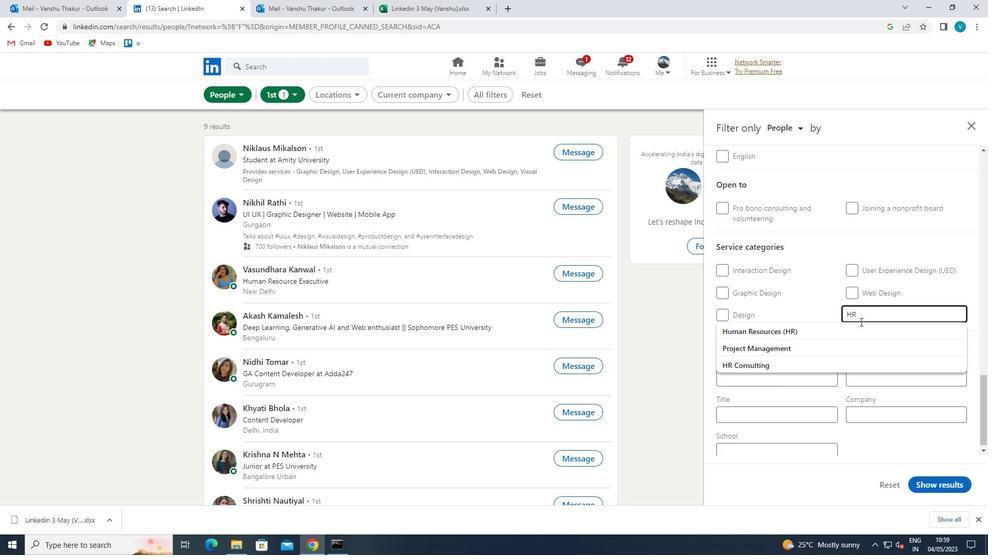 
Action: Mouse pressed left at (825, 364)
Screenshot: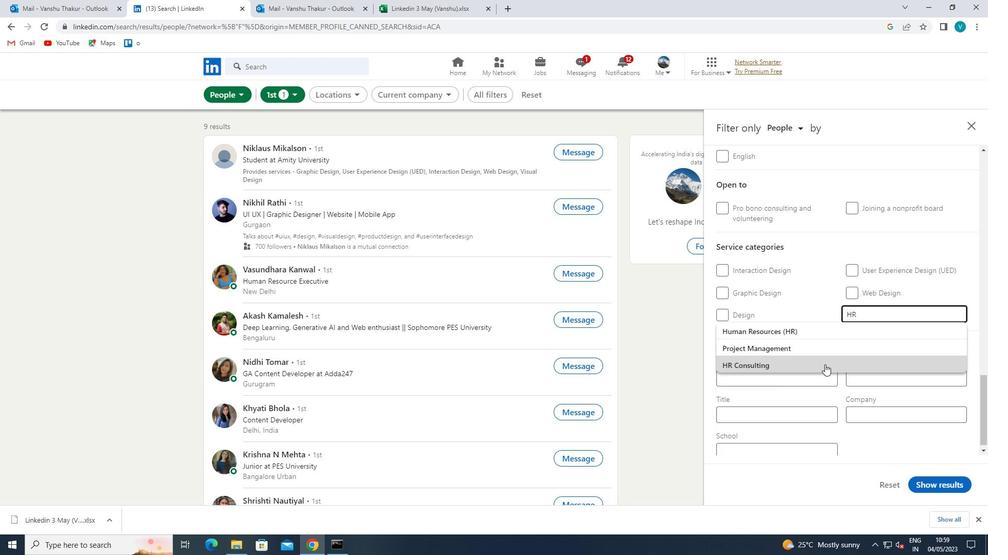 
Action: Mouse scrolled (825, 364) with delta (0, 0)
Screenshot: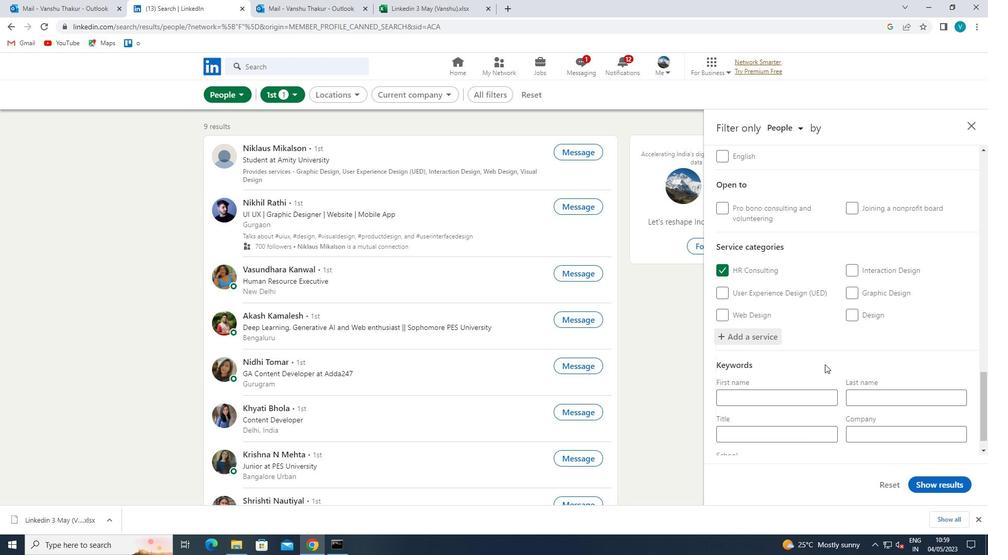 
Action: Mouse scrolled (825, 364) with delta (0, 0)
Screenshot: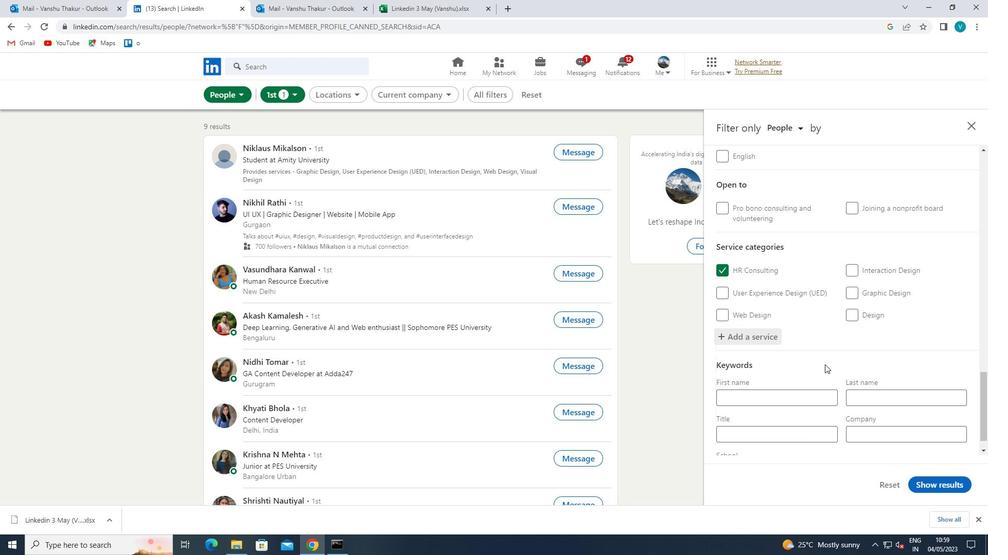 
Action: Mouse scrolled (825, 364) with delta (0, 0)
Screenshot: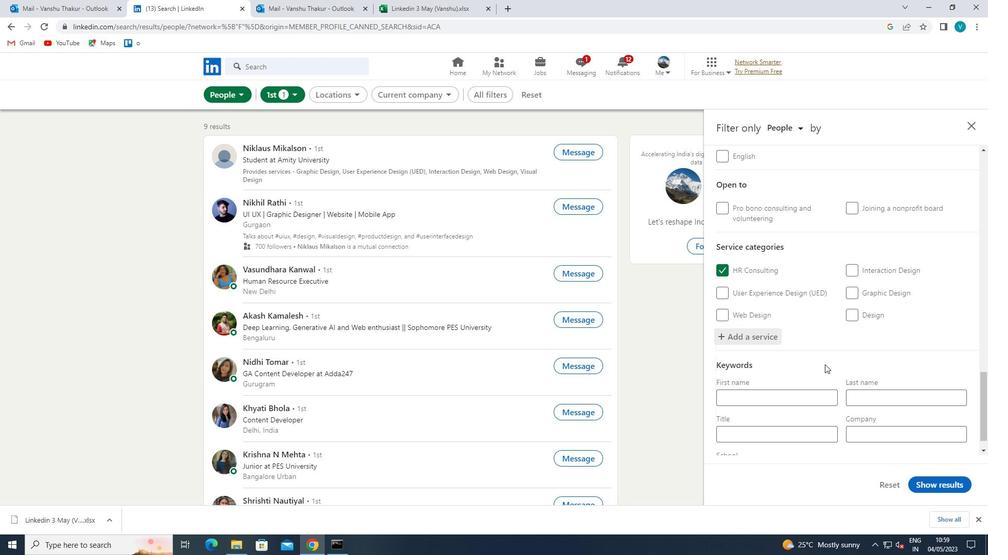 
Action: Mouse scrolled (825, 364) with delta (0, 0)
Screenshot: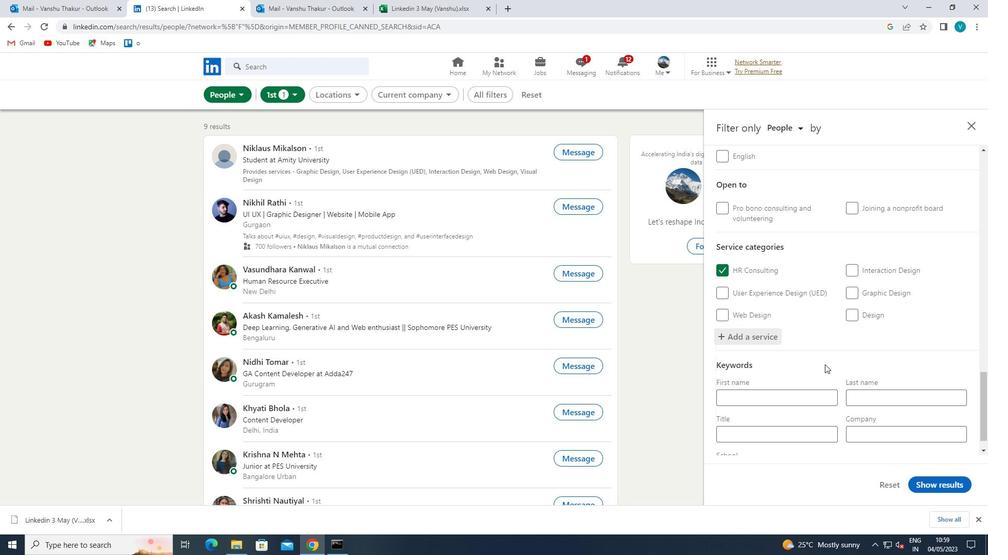 
Action: Mouse moved to (808, 407)
Screenshot: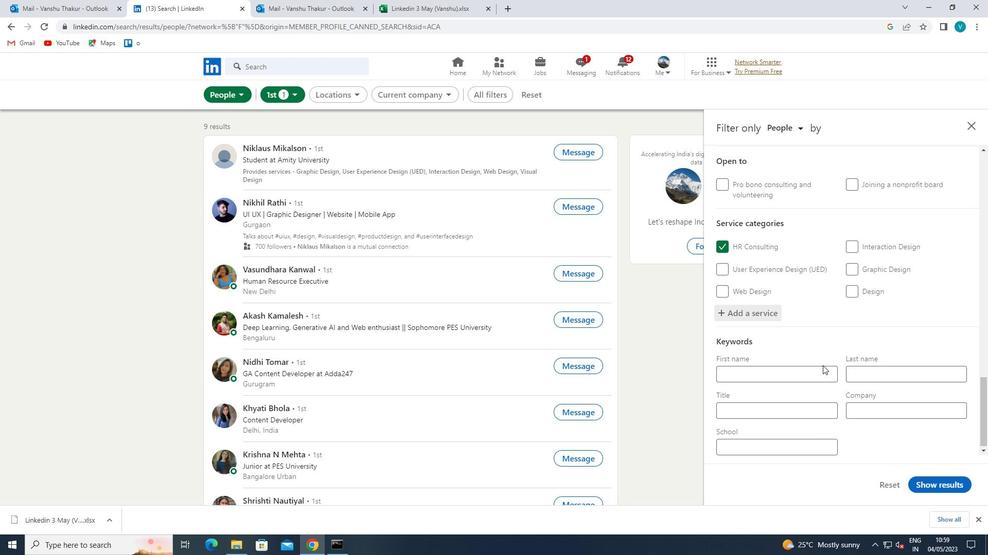 
Action: Mouse pressed left at (808, 407)
Screenshot: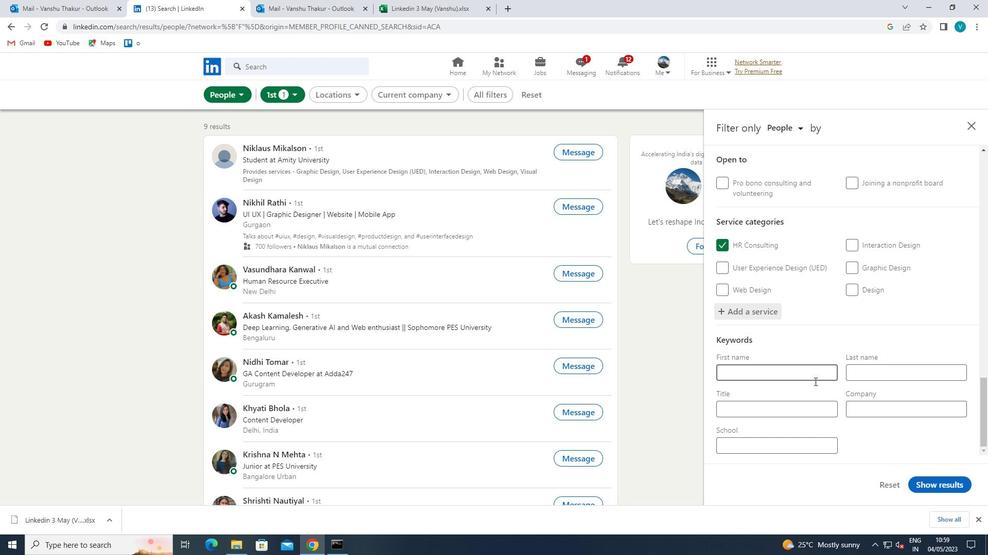 
Action: Key pressed <Key.shift>TEAM<Key.space><Key.shift>LEADER<Key.space>
Screenshot: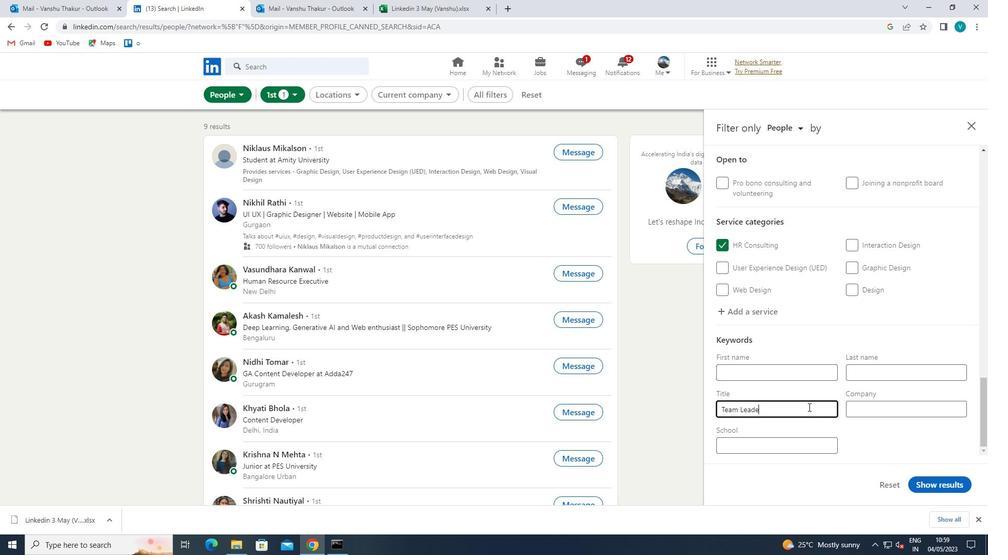 
Action: Mouse moved to (944, 482)
Screenshot: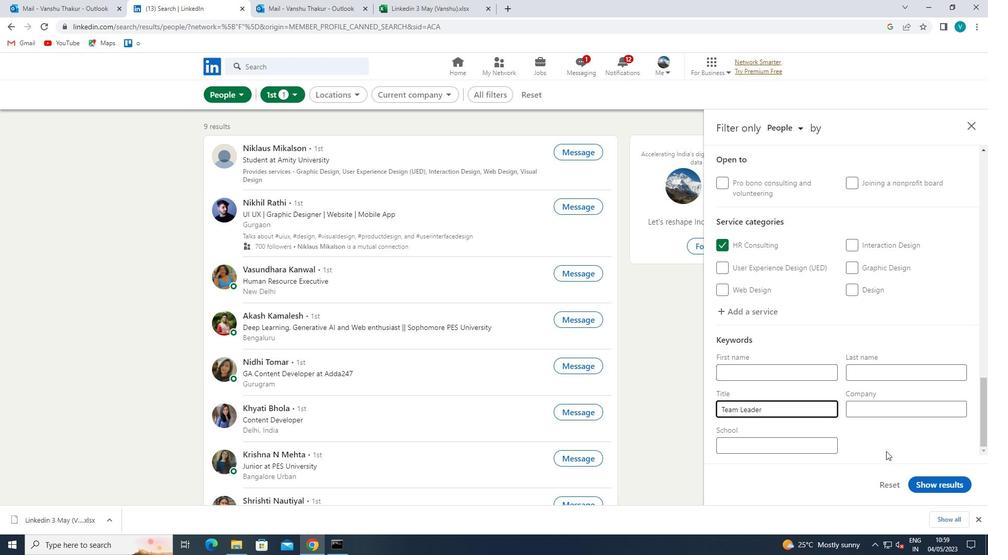 
Action: Mouse pressed left at (944, 482)
Screenshot: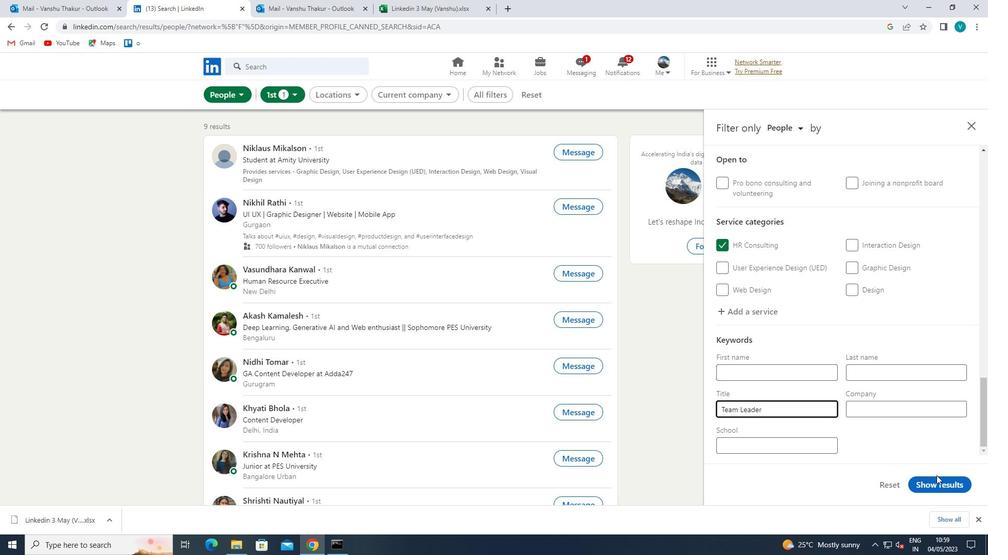 
